 Task: Add an event with the title Casual Sales Strategy Review and Alignment, date '2023/10/08', time 7:50 AM to 9:50 AM, logged in from the account softage.3@softage.netand send the event invitation to softage.8@softage.net and softage.9@softage.net. Set a reminder for the event At time of event
Action: Mouse moved to (94, 114)
Screenshot: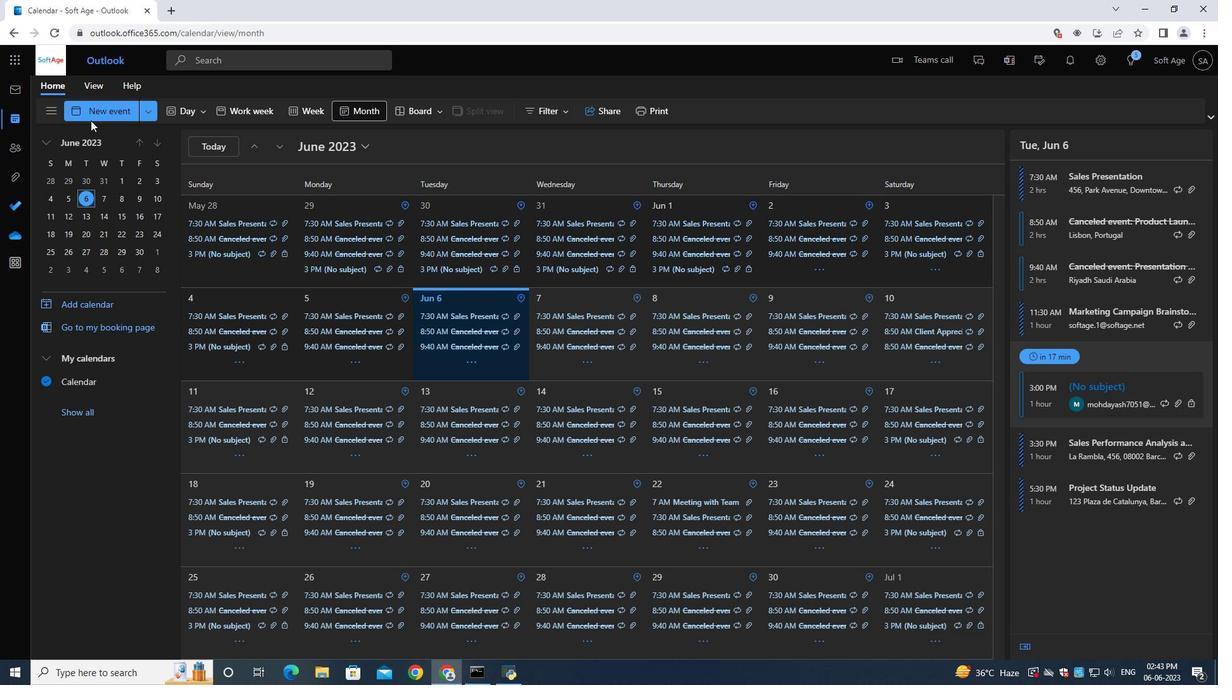 
Action: Mouse pressed left at (94, 114)
Screenshot: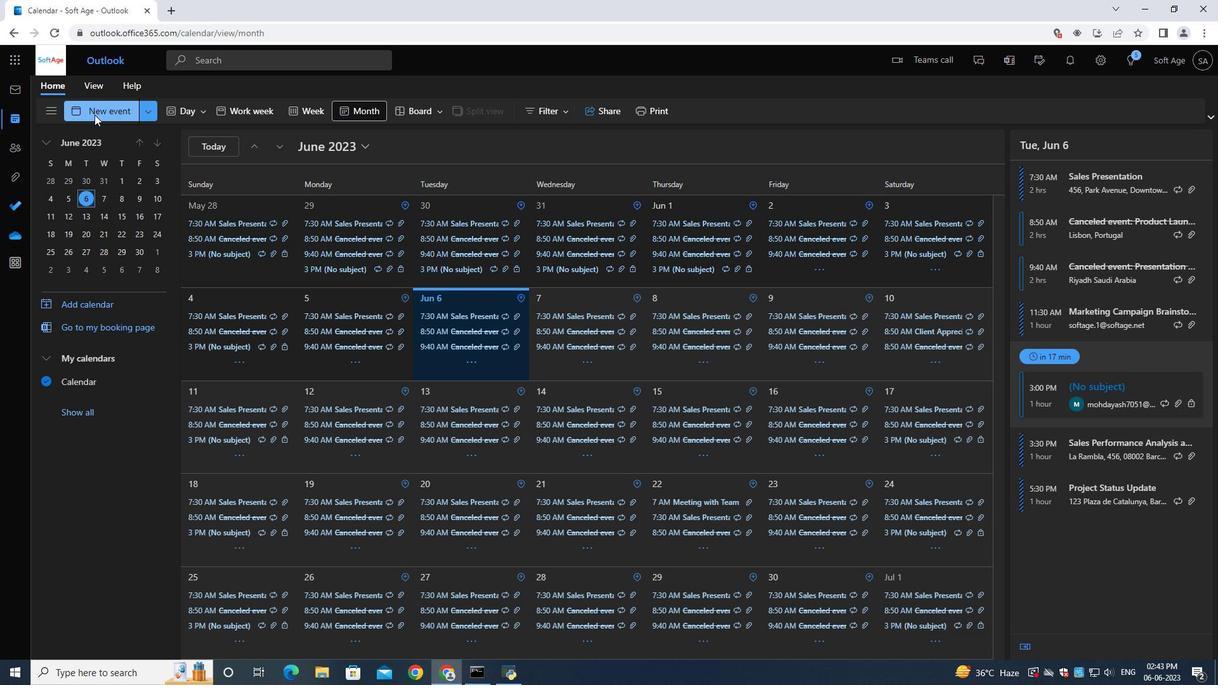 
Action: Mouse moved to (343, 192)
Screenshot: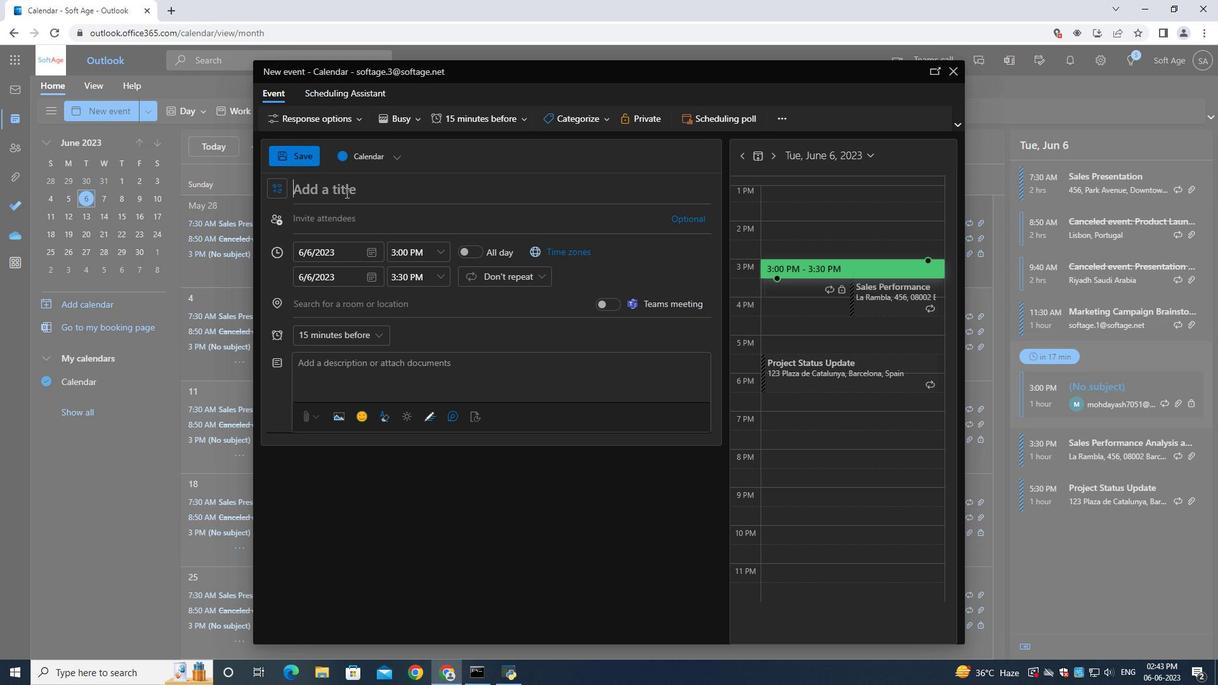 
Action: Mouse pressed left at (343, 192)
Screenshot: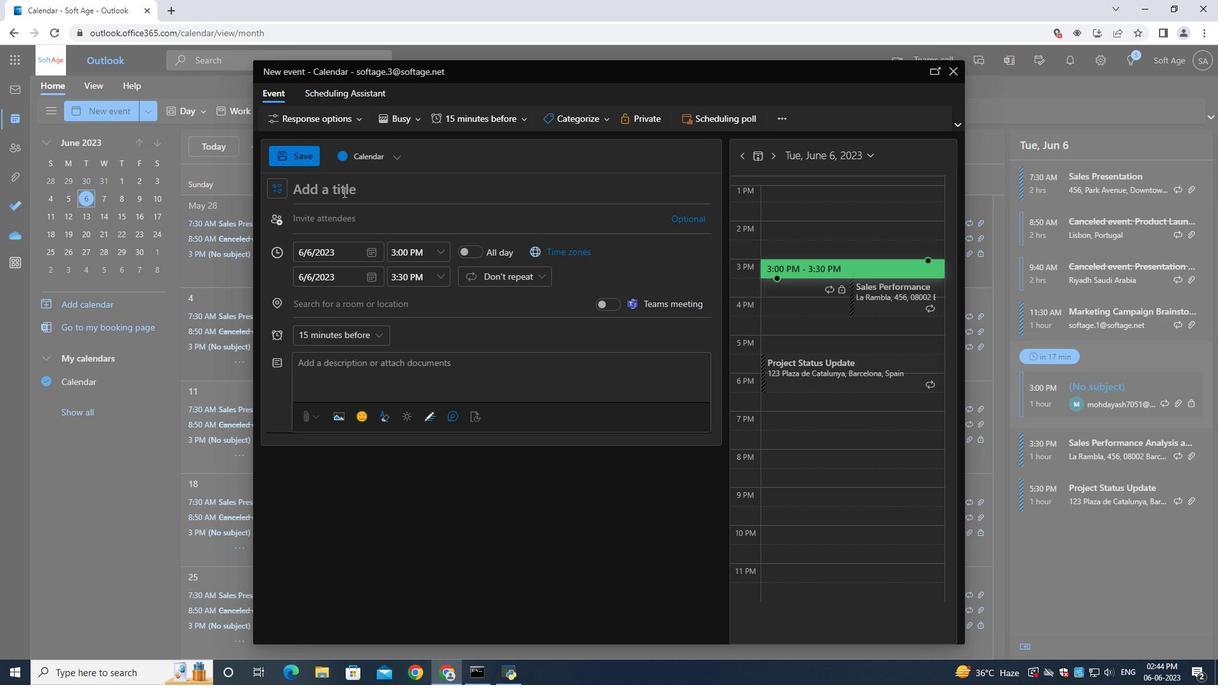 
Action: Key pressed <Key.shift>Casual<Key.space><Key.shift>Sales<Key.space><Key.shift><Key.shift><Key.shift><Key.shift><Key.shift><Key.shift><Key.shift><Key.shift><Key.shift><Key.shift><Key.shift><Key.shift><Key.shift><Key.shift><Key.shift>Strategy<Key.space><Key.shift>Review<Key.space><Key.shift><Key.shift>and<Key.space><Key.shift><Key.shift>Alignment<Key.space>
Screenshot: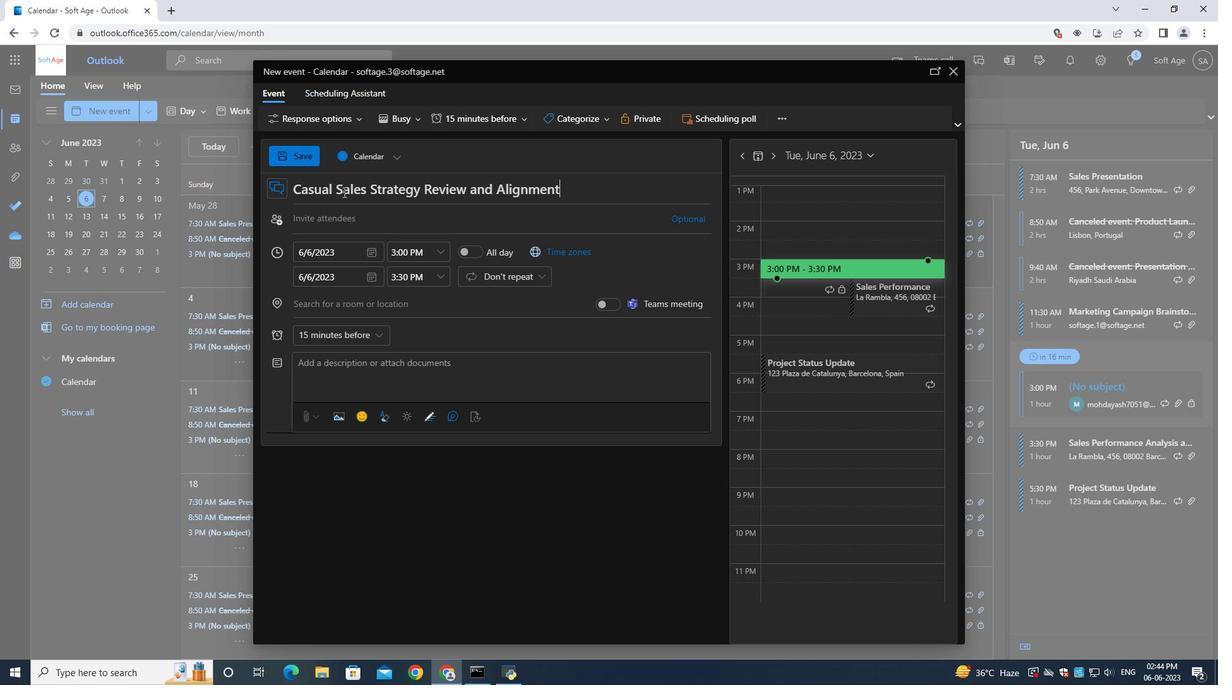 
Action: Mouse moved to (366, 247)
Screenshot: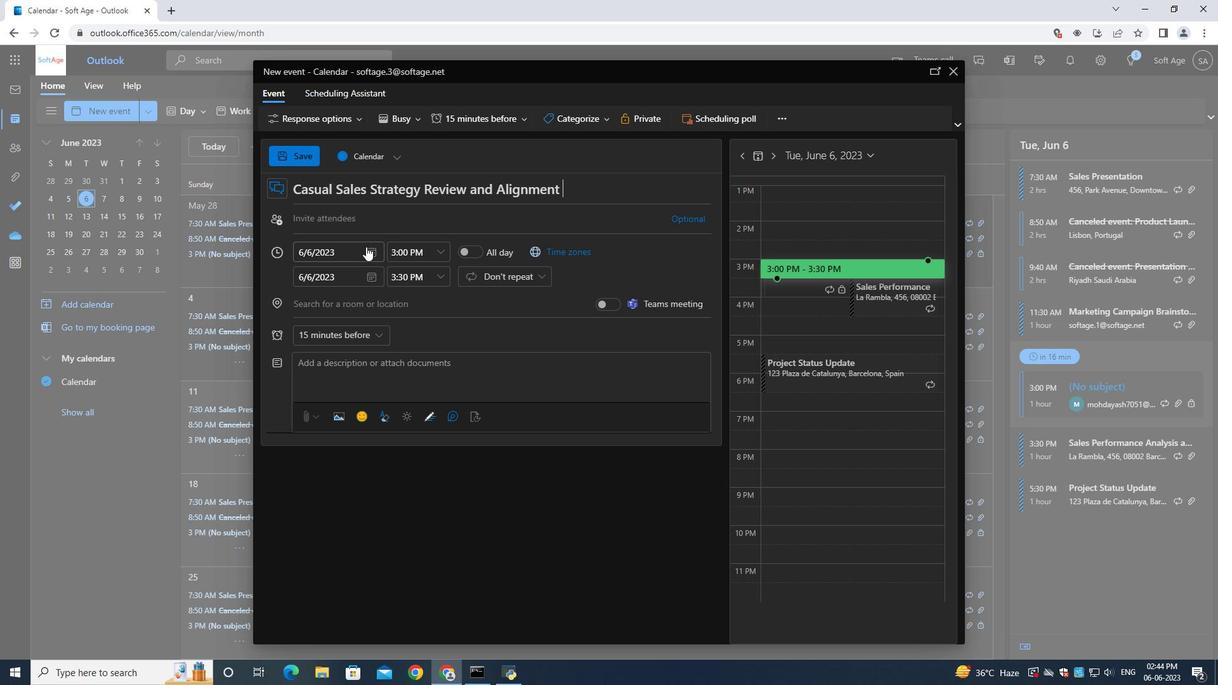 
Action: Mouse pressed left at (366, 247)
Screenshot: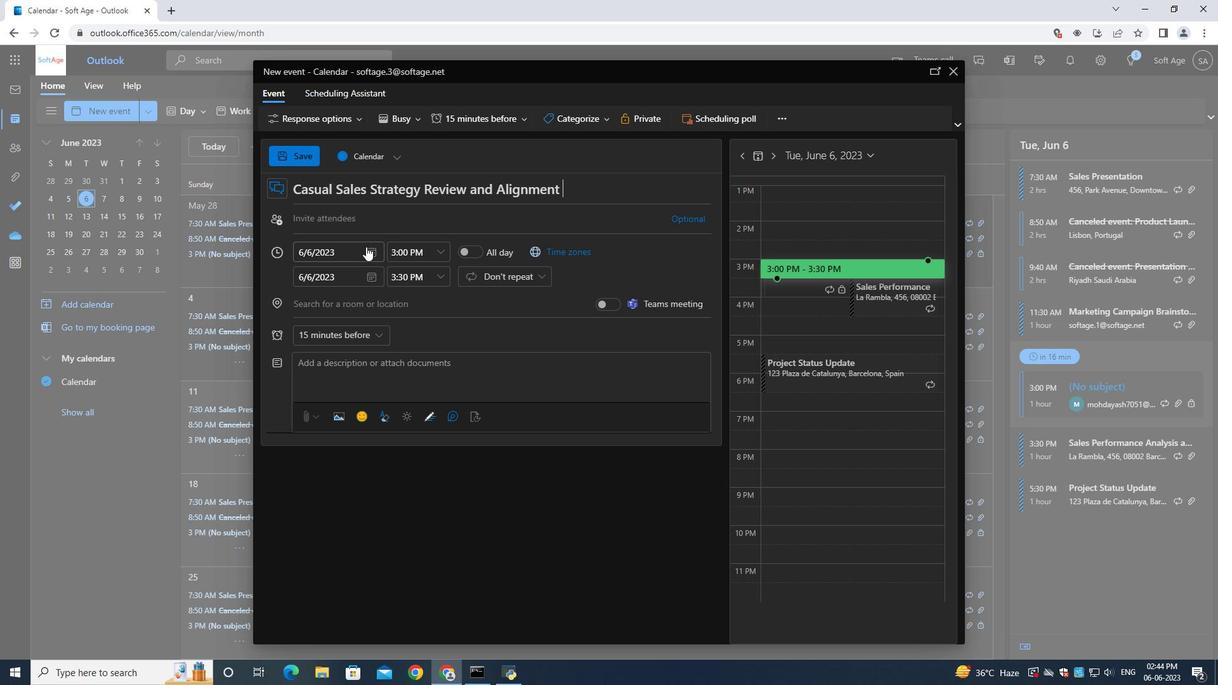 
Action: Mouse moved to (414, 267)
Screenshot: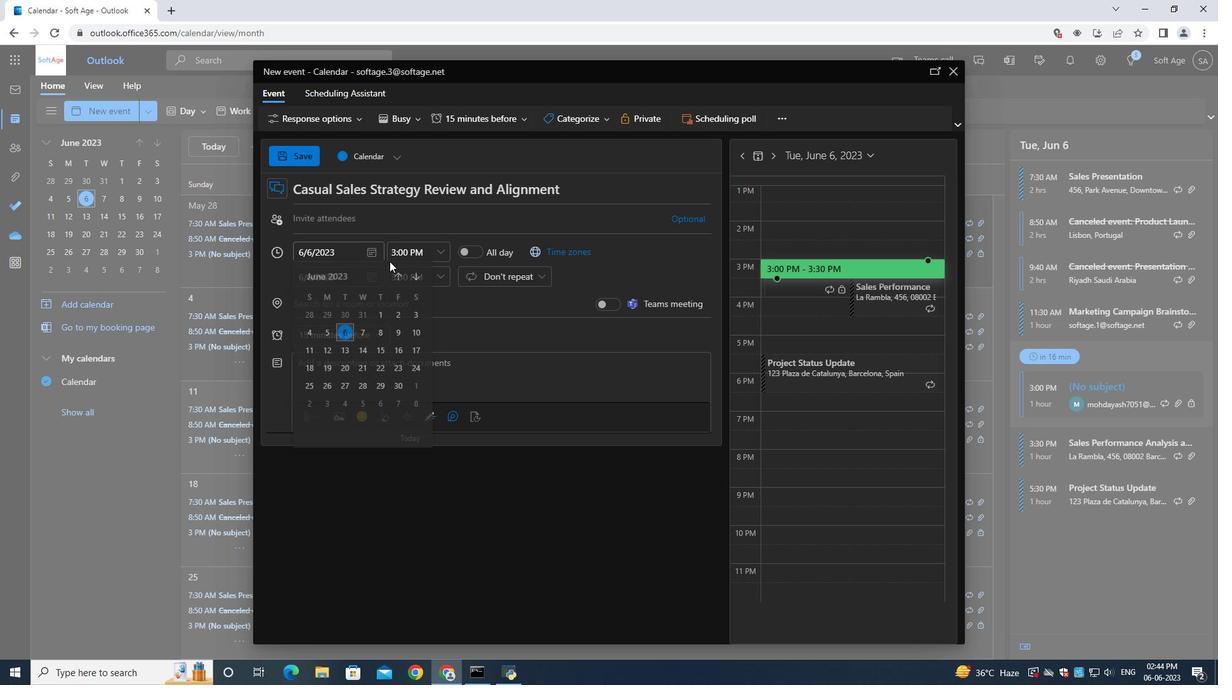 
Action: Mouse pressed left at (414, 267)
Screenshot: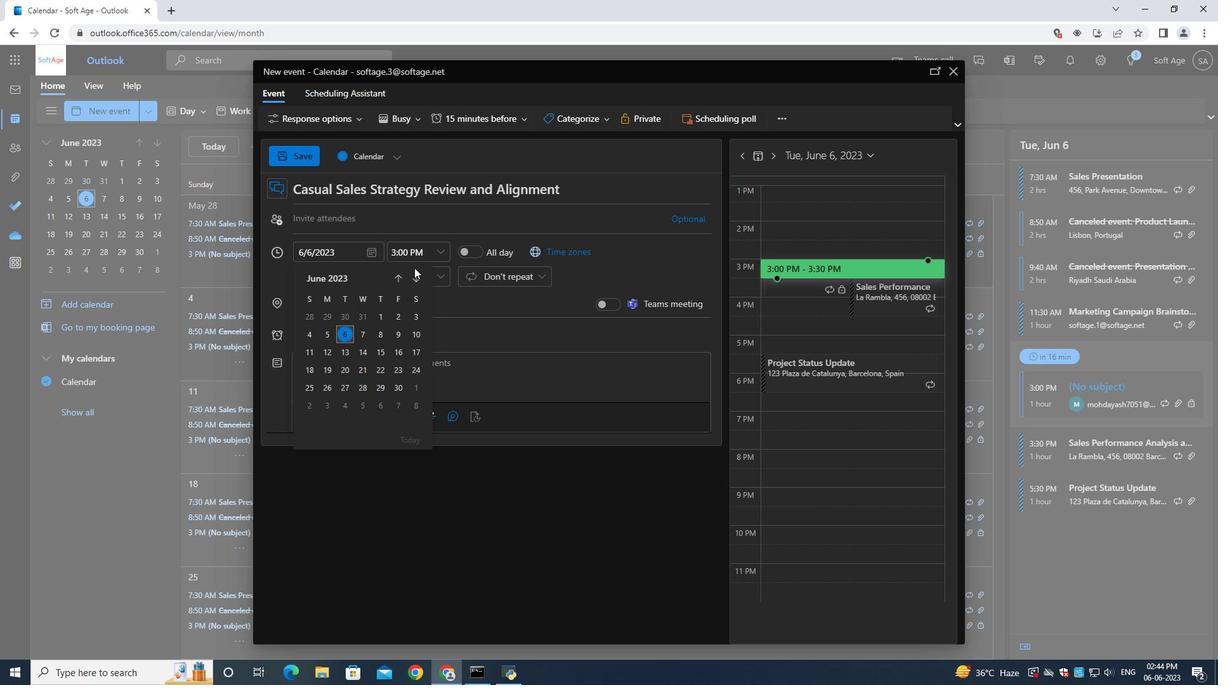 
Action: Mouse moved to (411, 274)
Screenshot: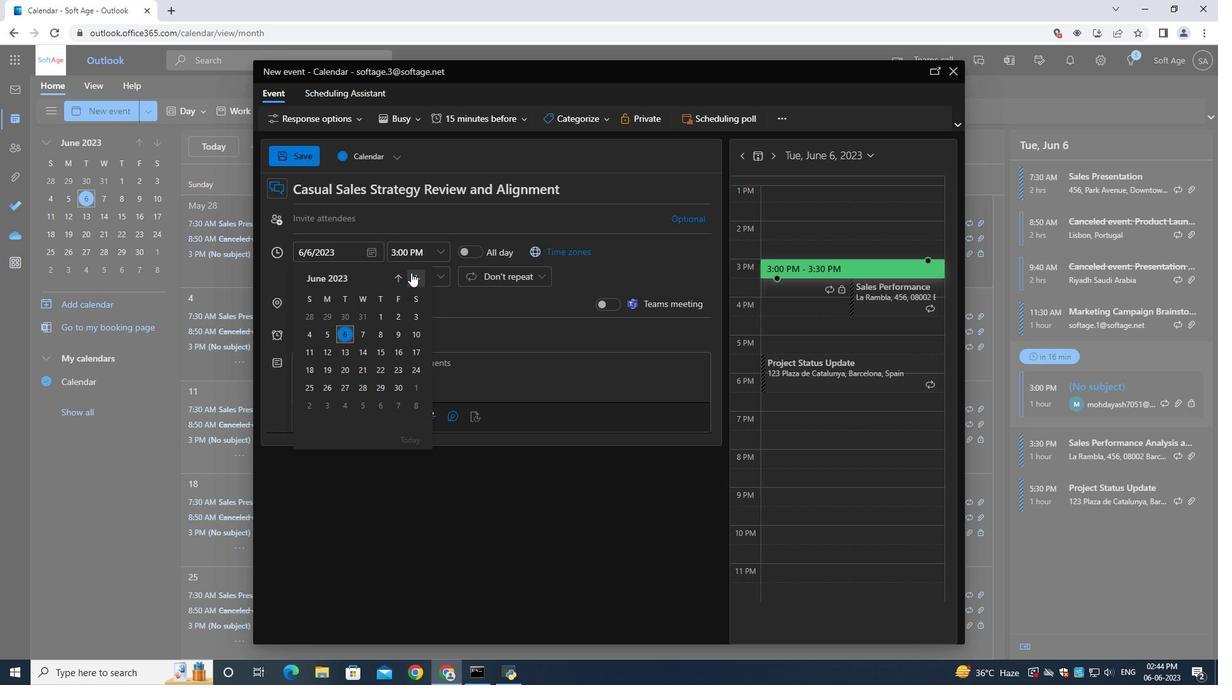
Action: Mouse pressed left at (411, 274)
Screenshot: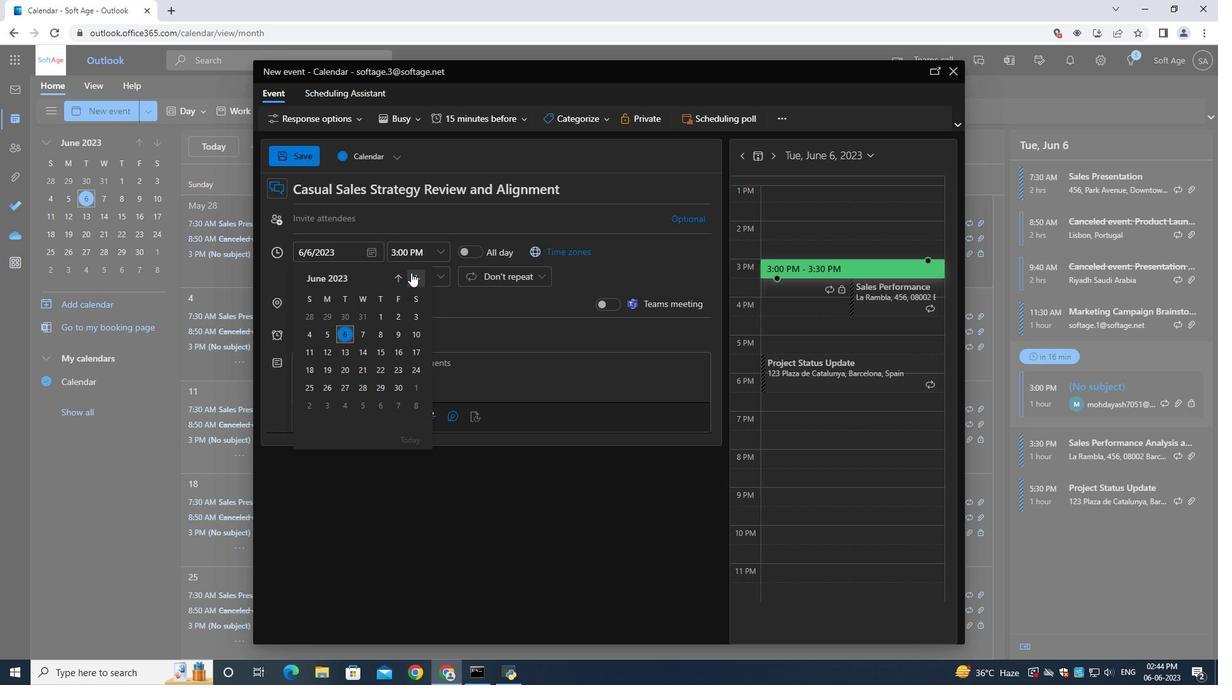 
Action: Mouse moved to (411, 274)
Screenshot: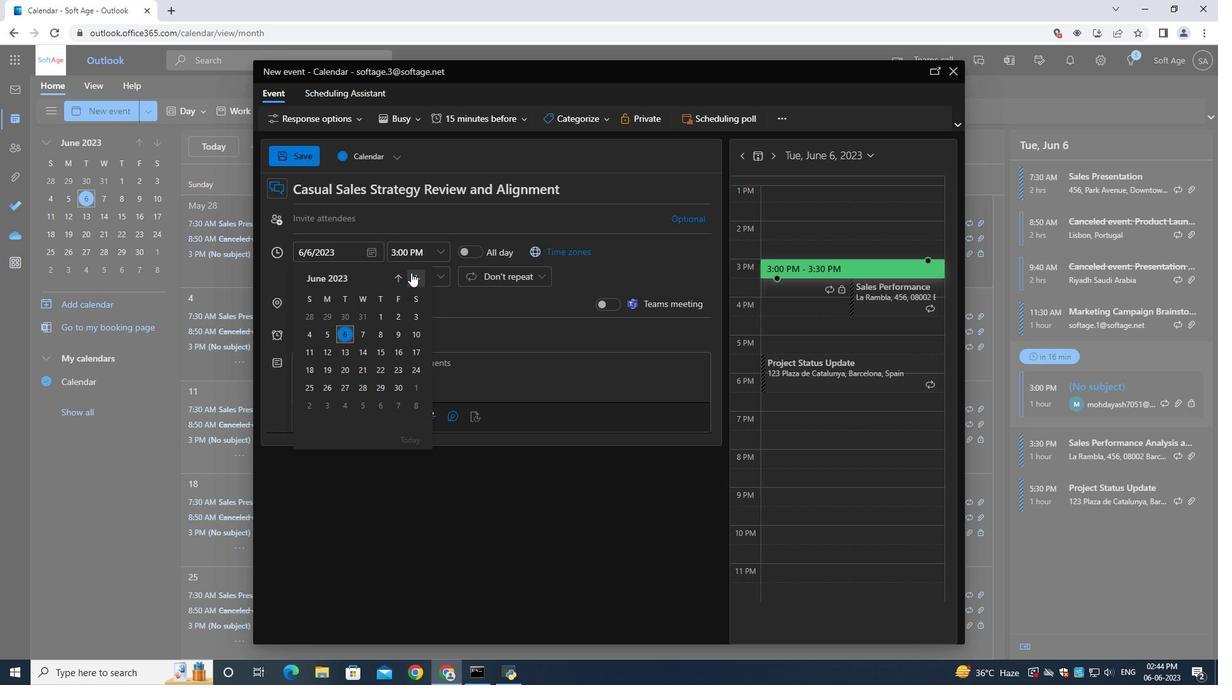 
Action: Mouse pressed left at (411, 274)
Screenshot: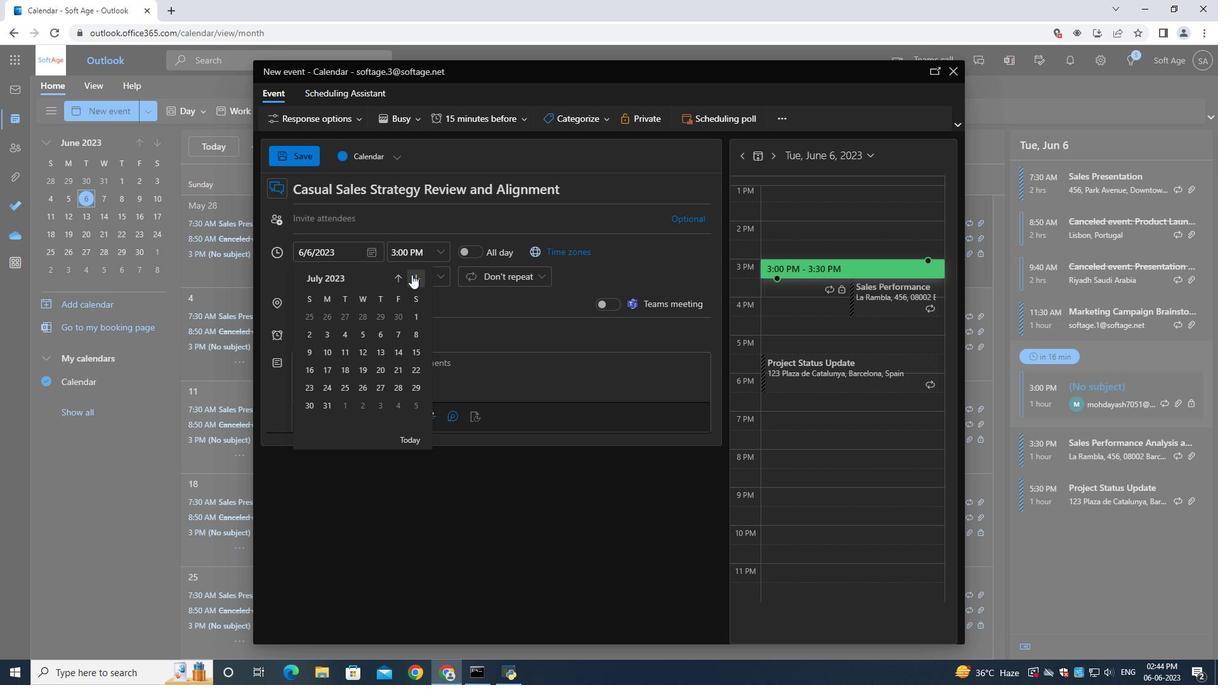 
Action: Mouse pressed left at (411, 274)
Screenshot: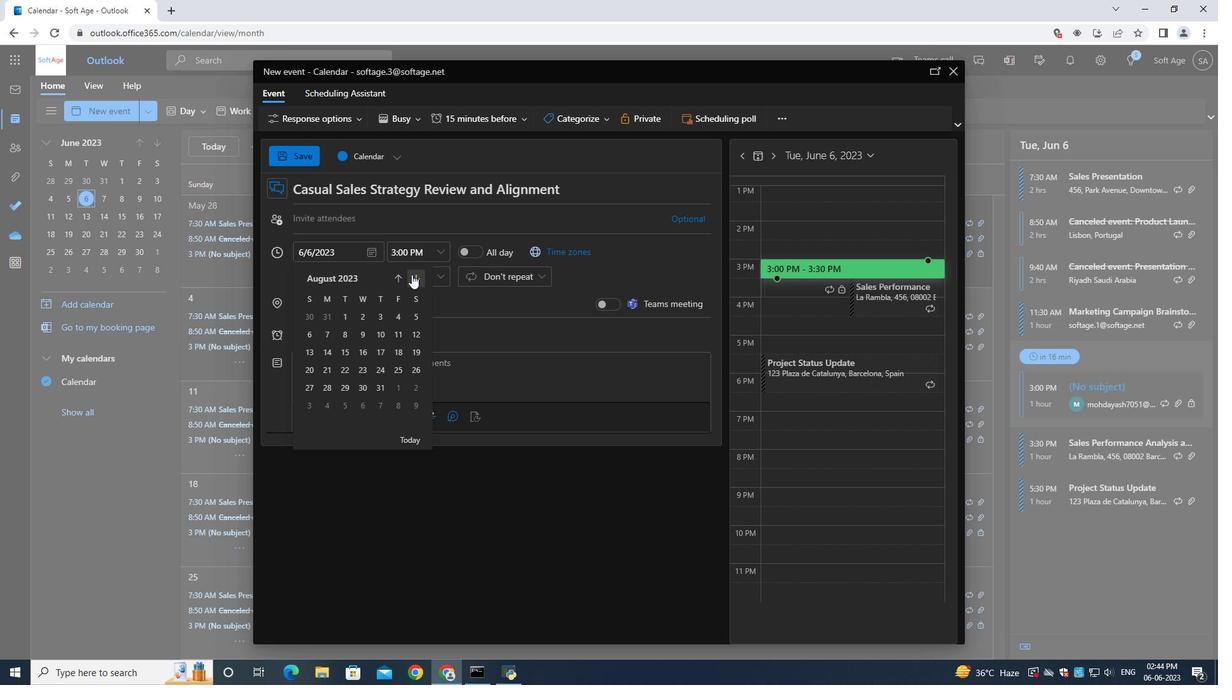 
Action: Mouse pressed left at (411, 274)
Screenshot: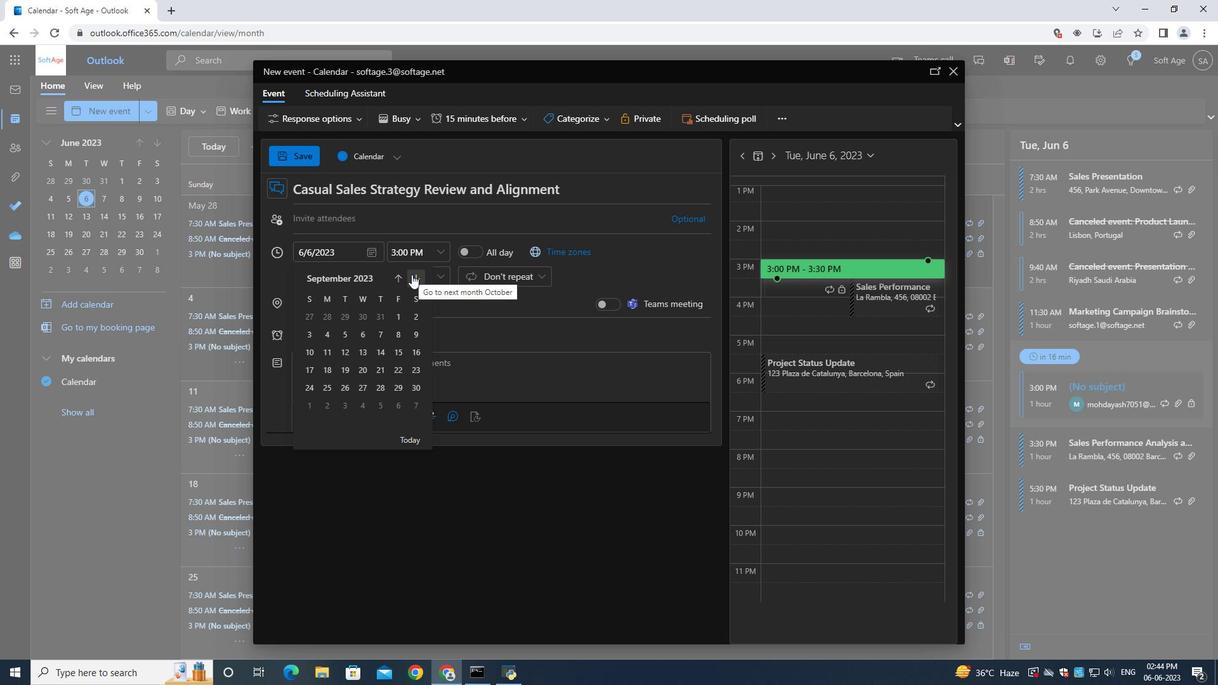 
Action: Mouse pressed left at (411, 274)
Screenshot: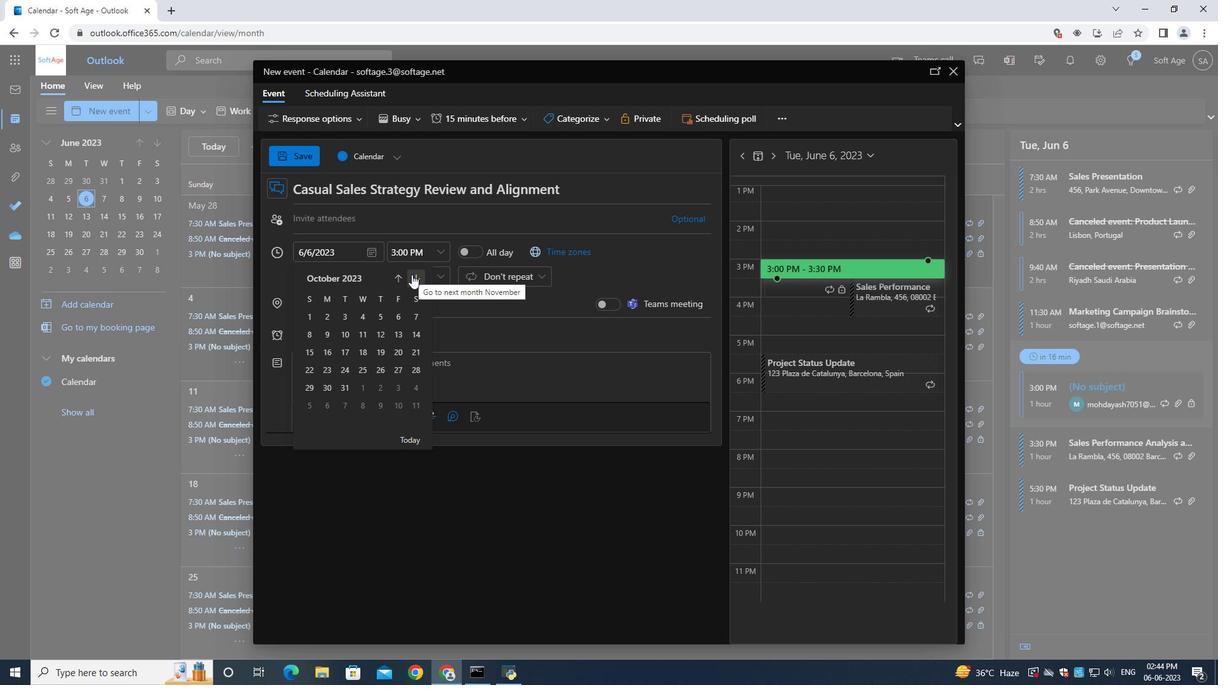 
Action: Mouse pressed left at (411, 274)
Screenshot: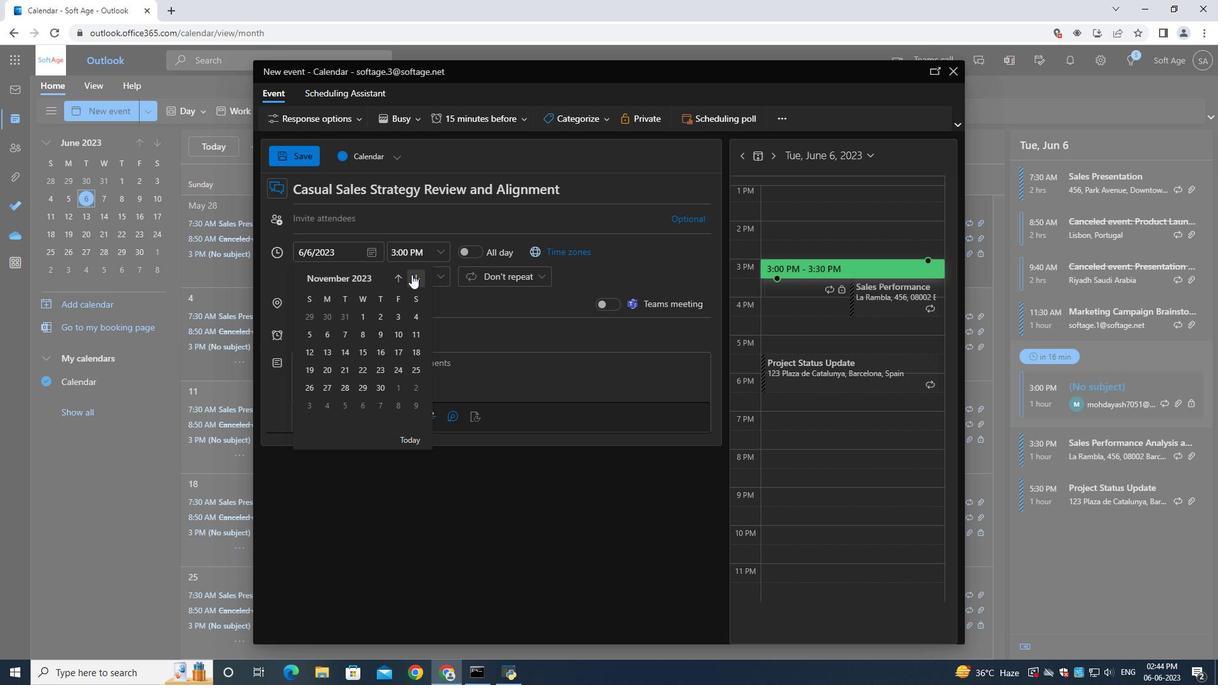 
Action: Mouse pressed left at (411, 274)
Screenshot: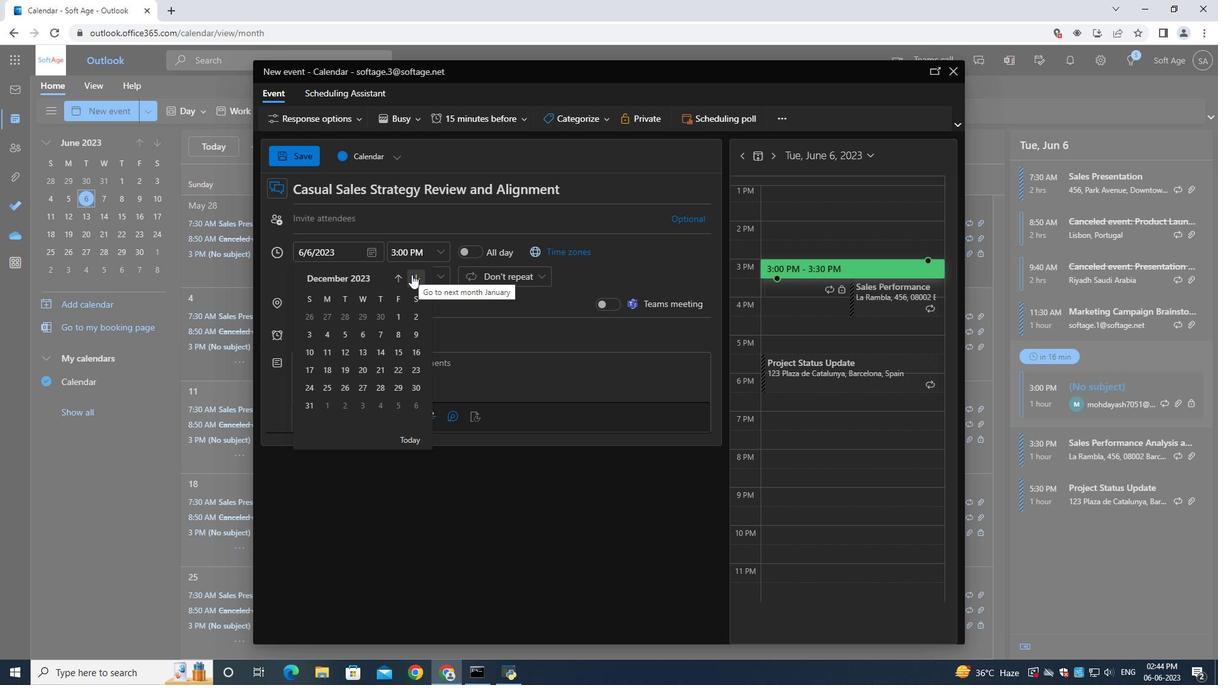 
Action: Mouse moved to (403, 274)
Screenshot: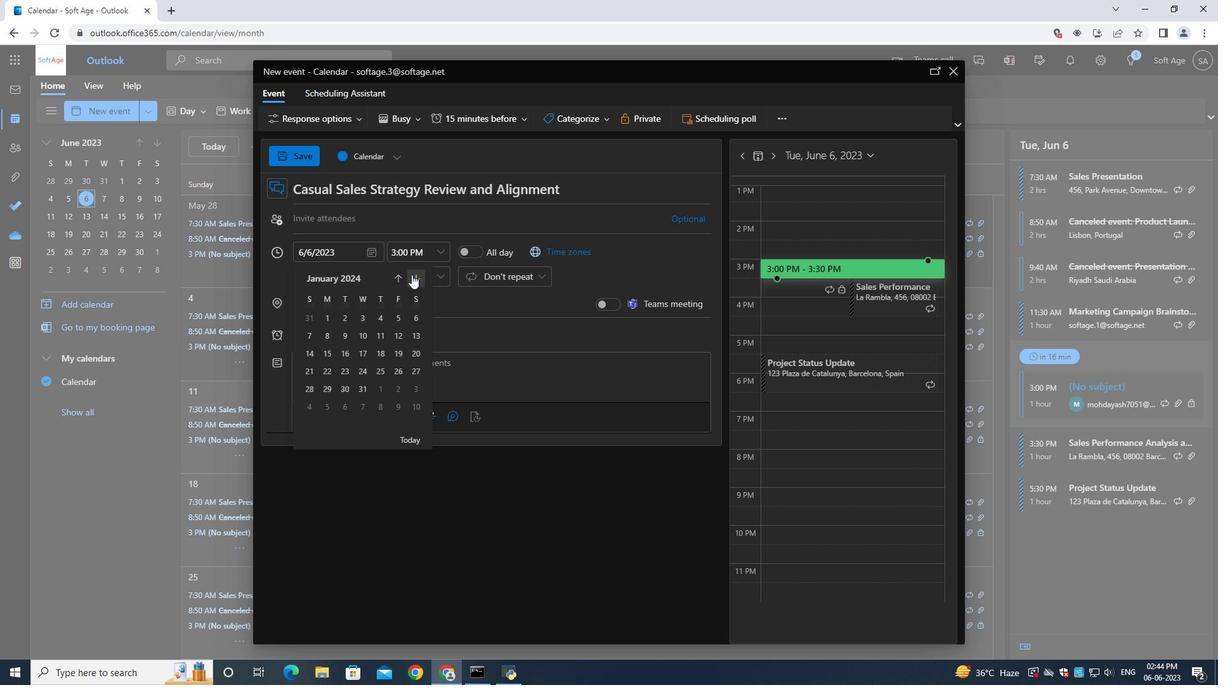 
Action: Mouse pressed left at (403, 274)
Screenshot: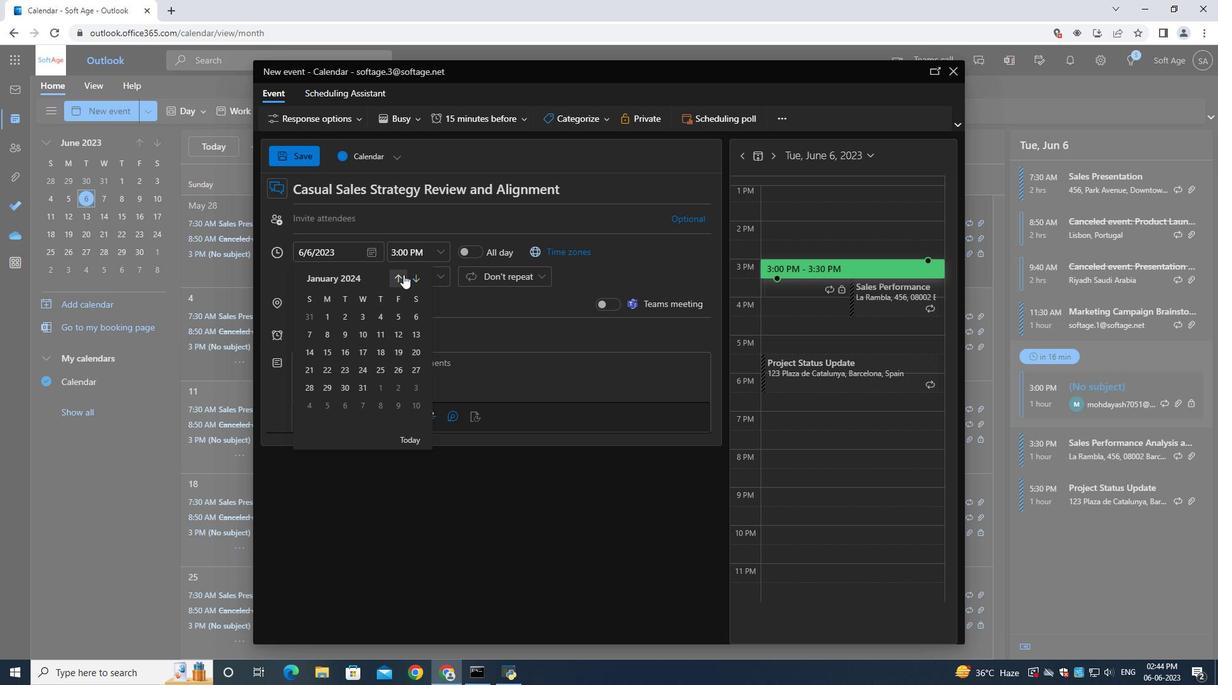 
Action: Mouse pressed left at (403, 274)
Screenshot: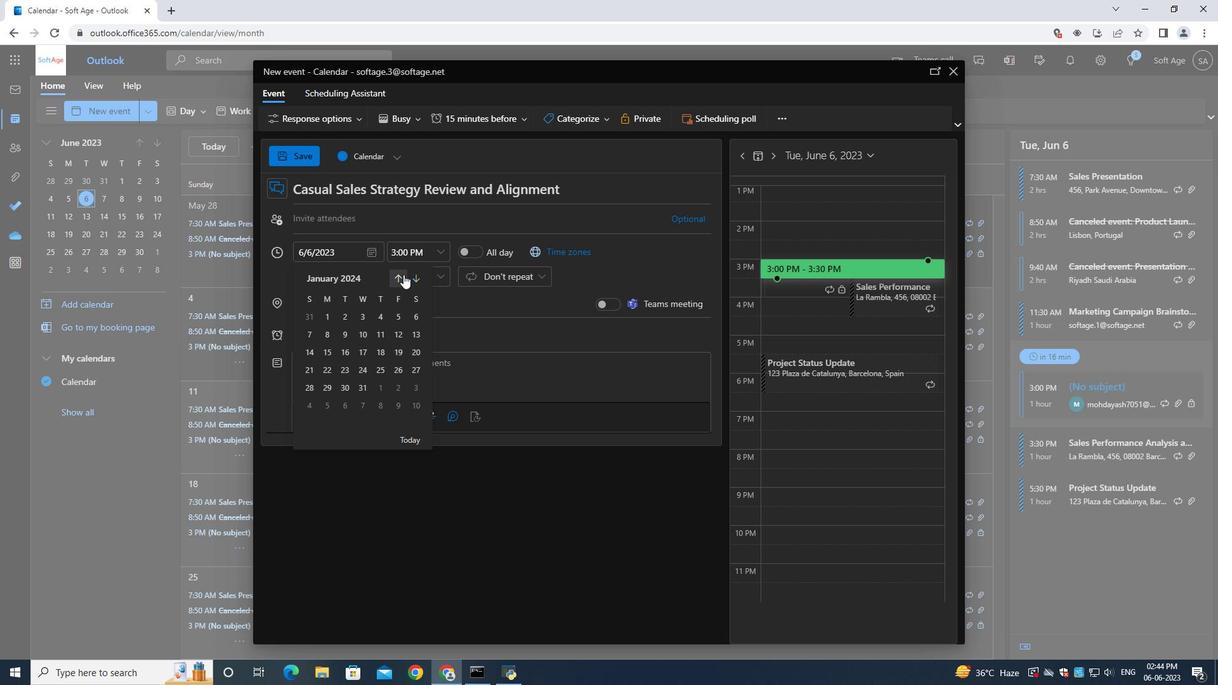 
Action: Mouse pressed left at (403, 274)
Screenshot: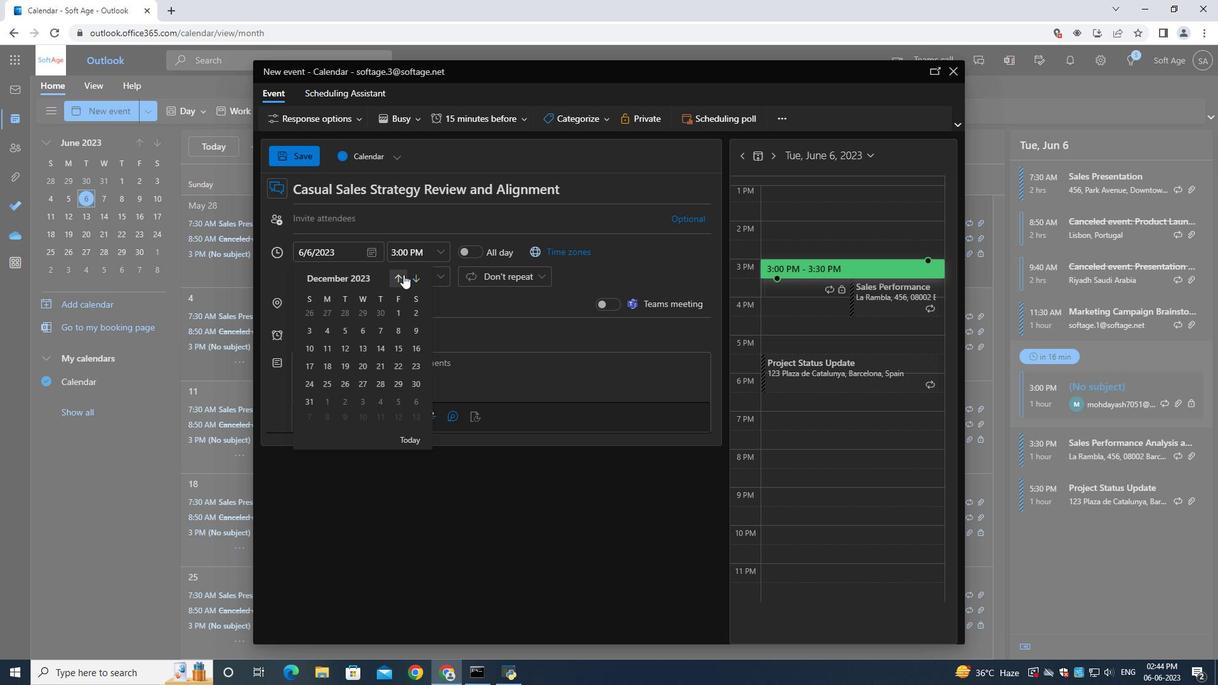 
Action: Mouse moved to (307, 337)
Screenshot: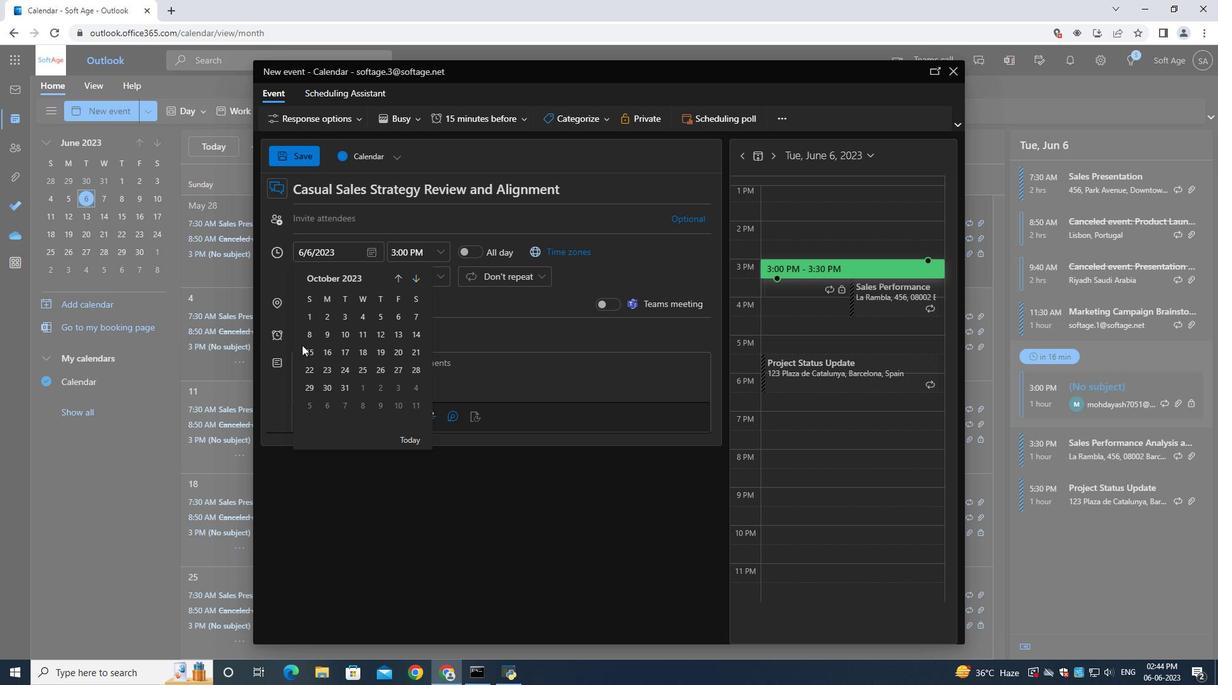 
Action: Mouse pressed left at (307, 337)
Screenshot: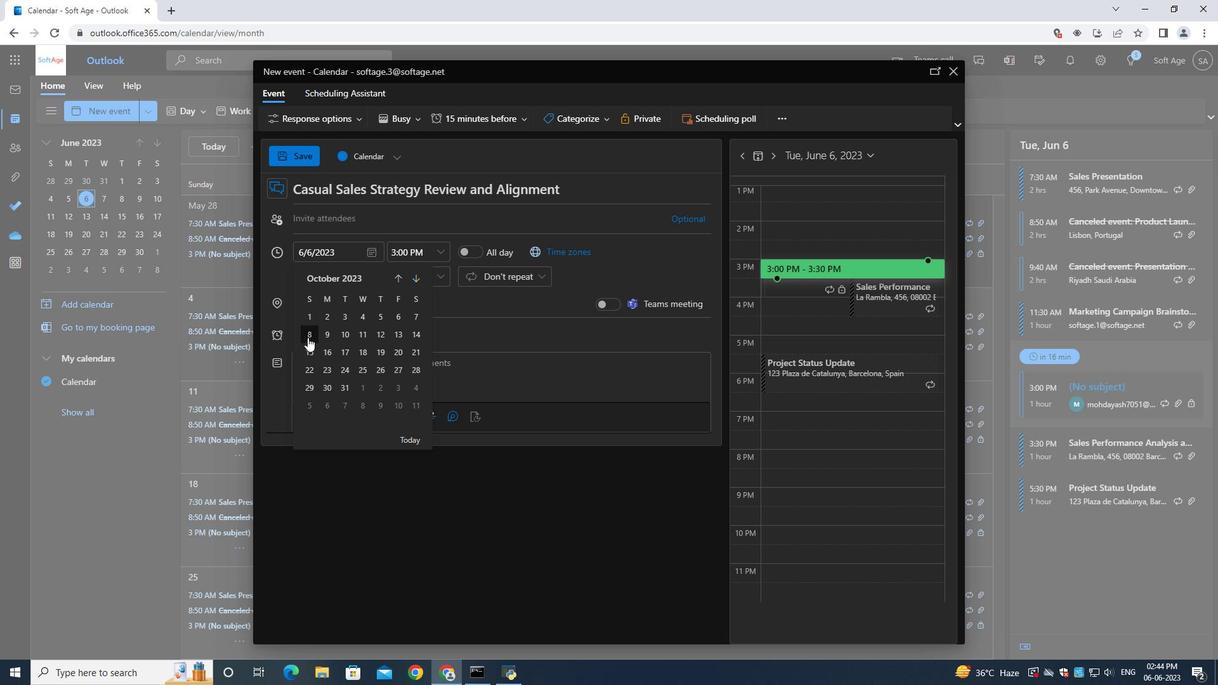 
Action: Mouse moved to (406, 258)
Screenshot: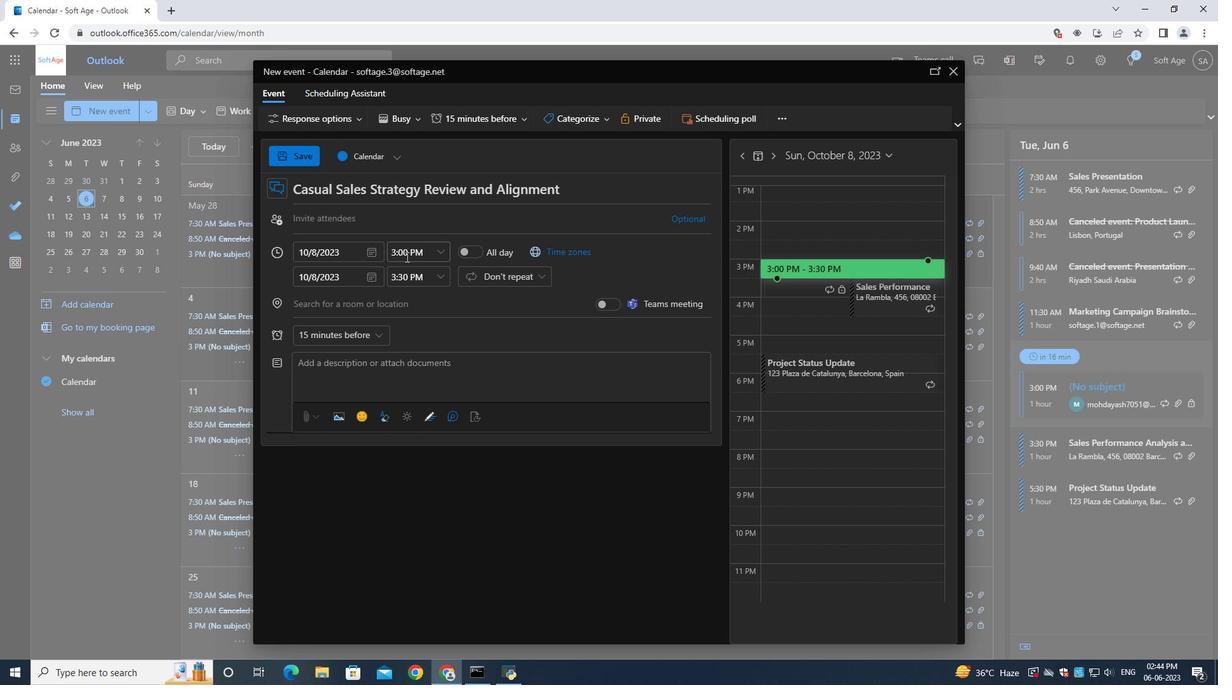 
Action: Mouse pressed left at (406, 258)
Screenshot: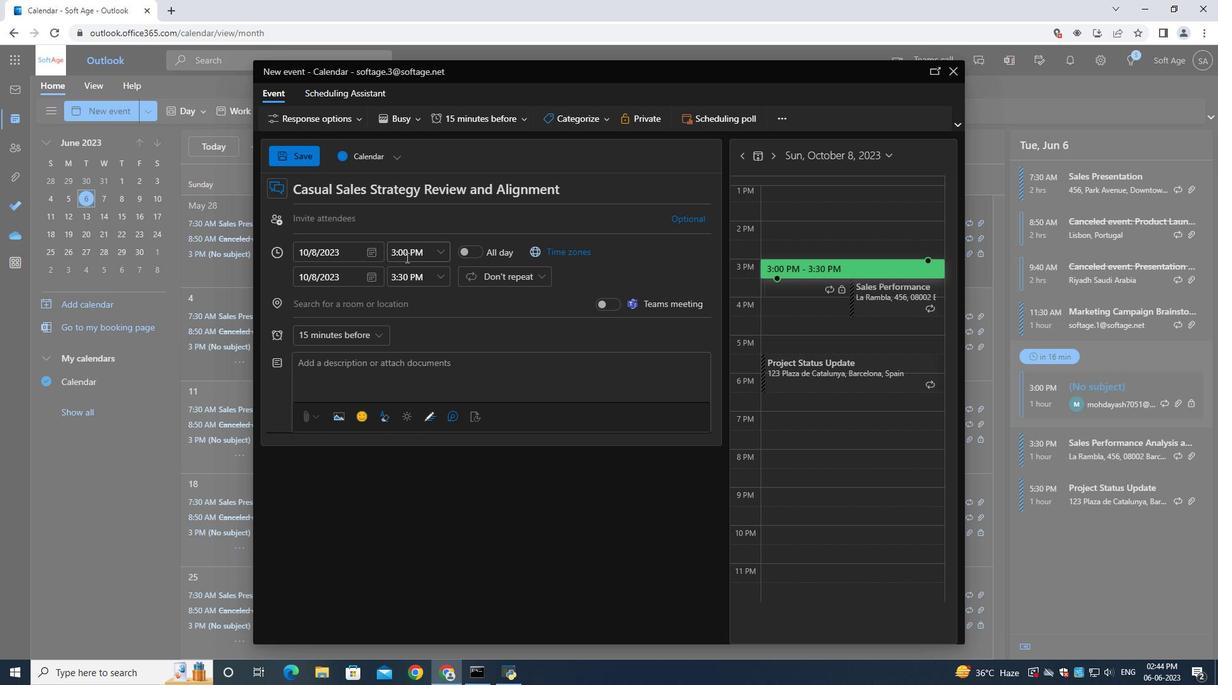 
Action: Mouse moved to (404, 257)
Screenshot: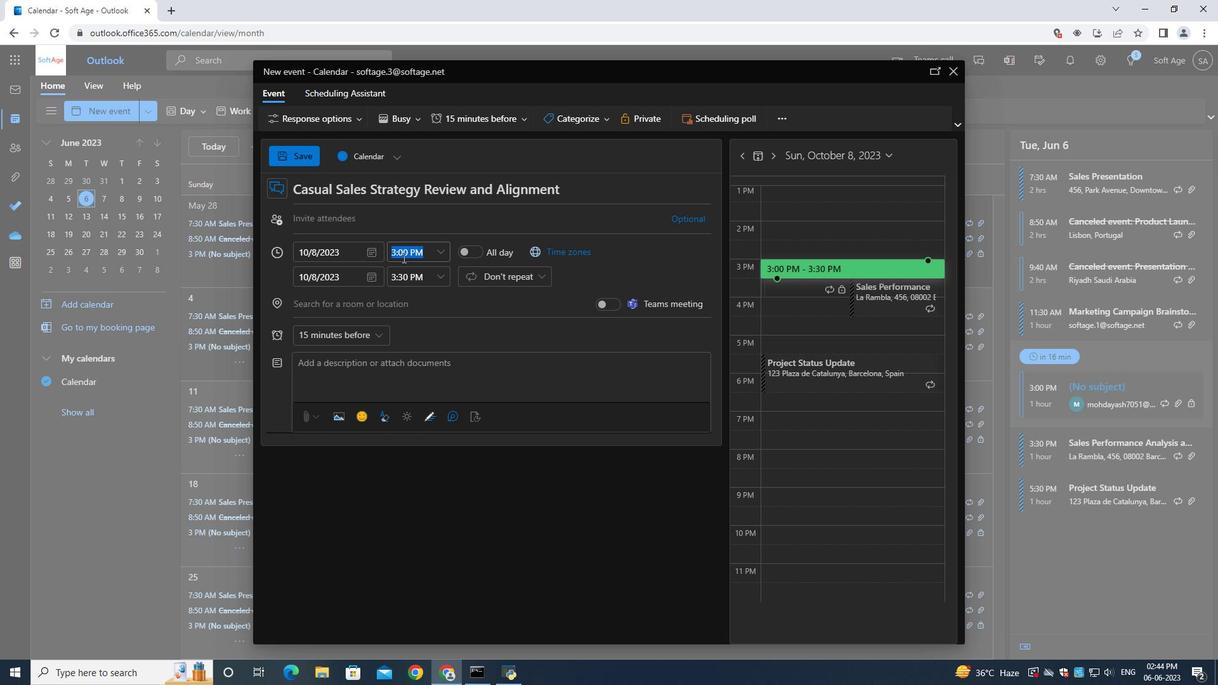 
Action: Key pressed 7<Key.shift_r>:50<Key.shift>AM
Screenshot: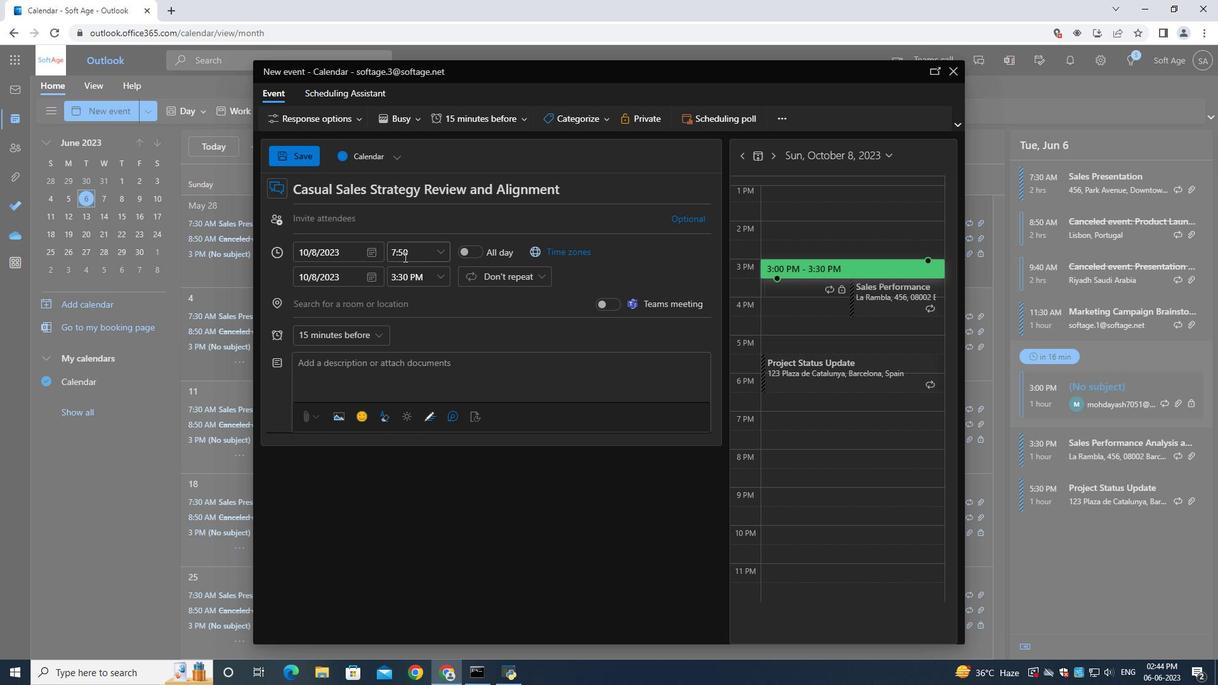 
Action: Mouse moved to (396, 279)
Screenshot: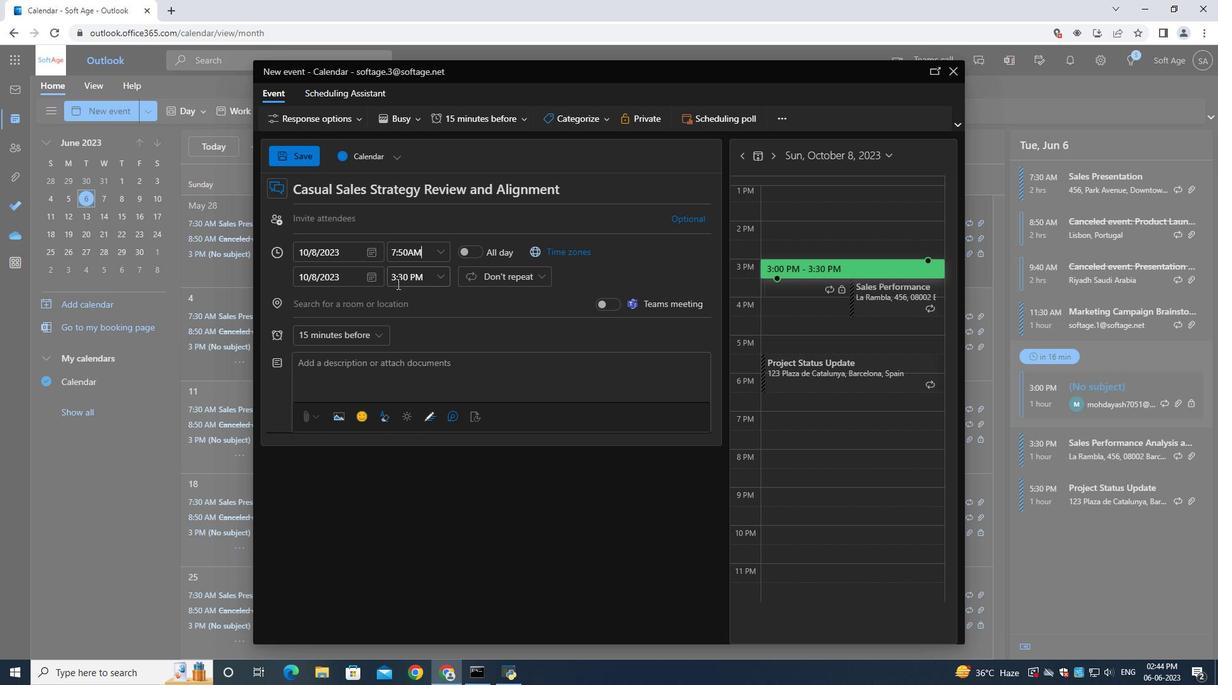 
Action: Mouse pressed left at (396, 279)
Screenshot: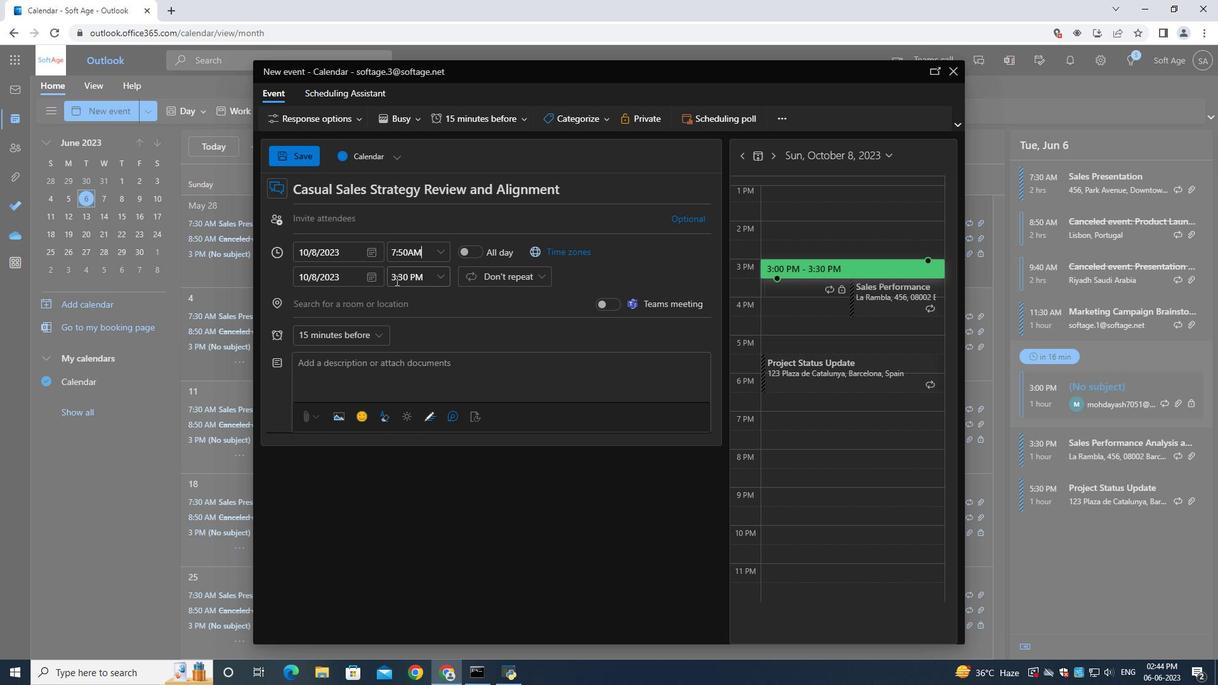 
Action: Mouse moved to (396, 279)
Screenshot: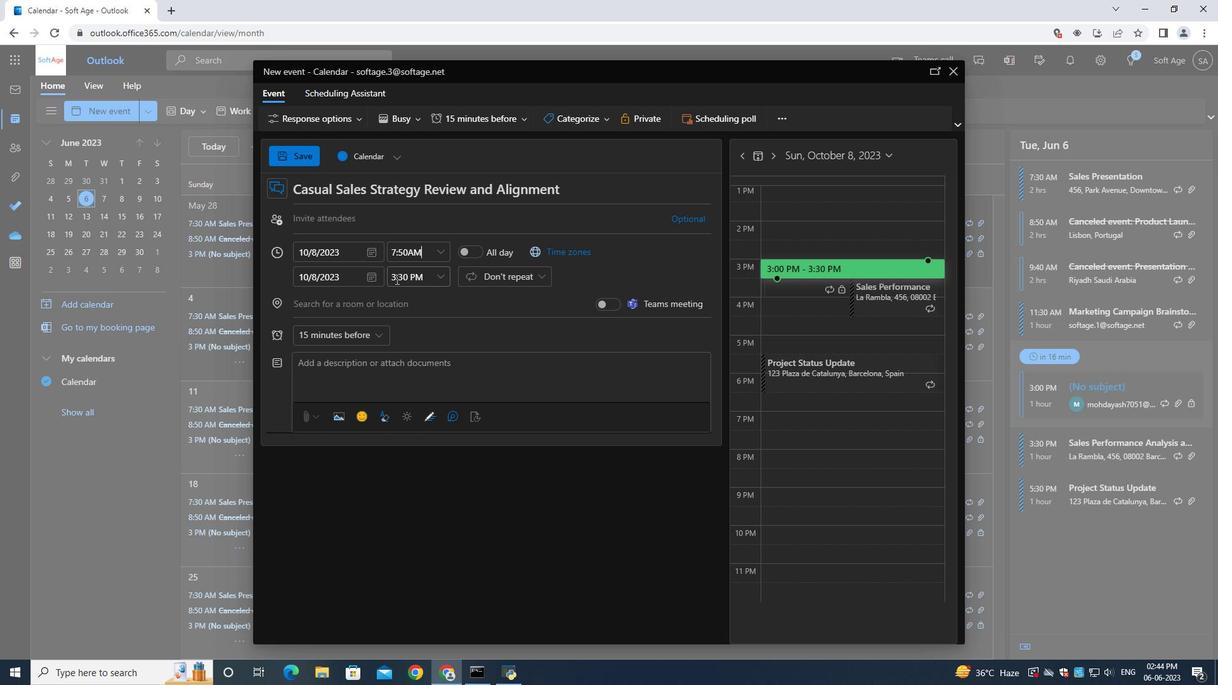 
Action: Key pressed 9<Key.shift_r>:50<Key.shift>AM
Screenshot: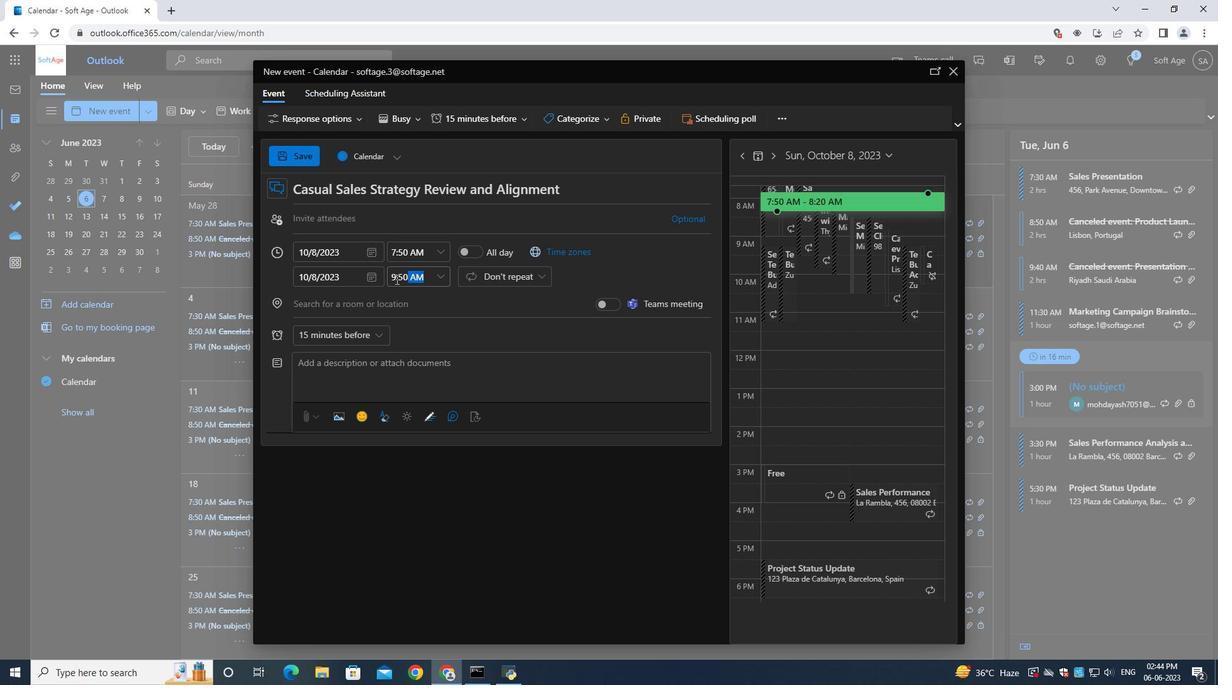 
Action: Mouse moved to (330, 231)
Screenshot: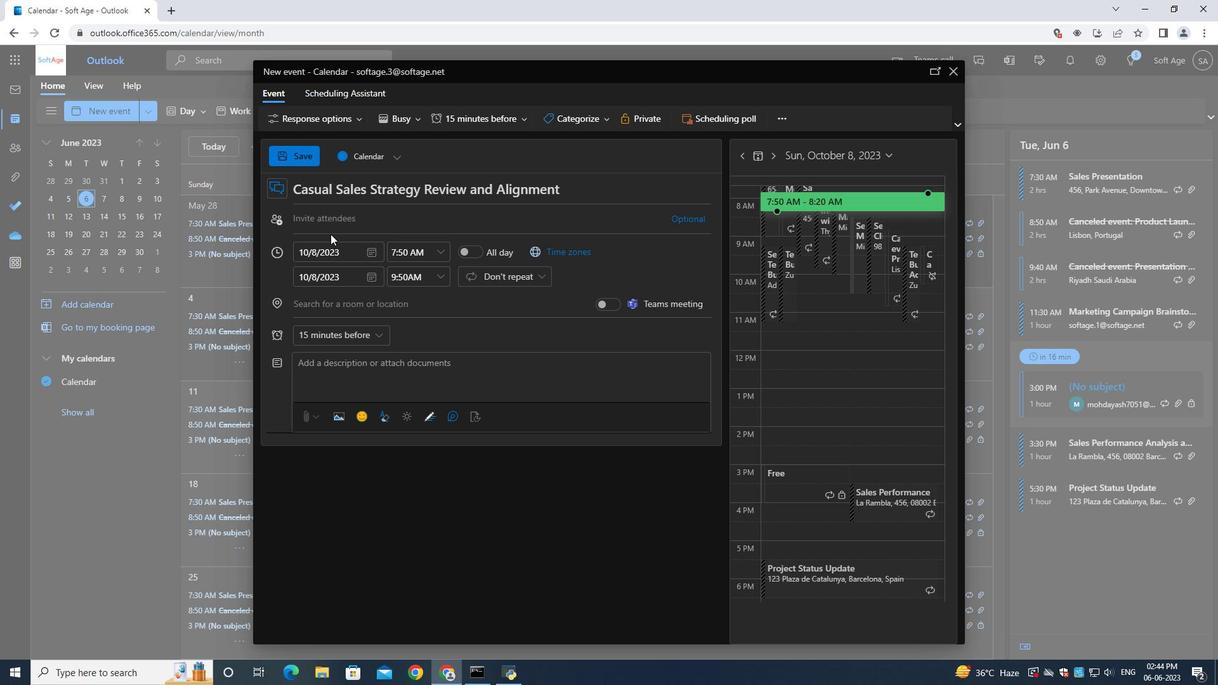 
Action: Mouse pressed left at (330, 231)
Screenshot: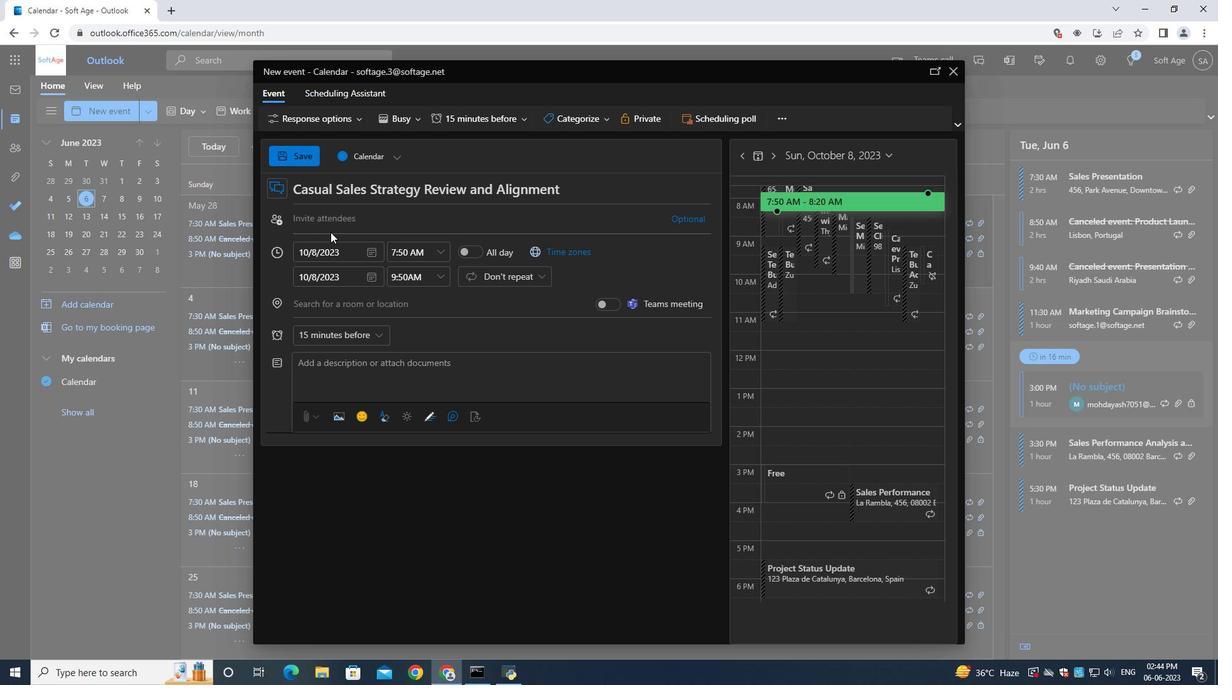 
Action: Mouse moved to (334, 230)
Screenshot: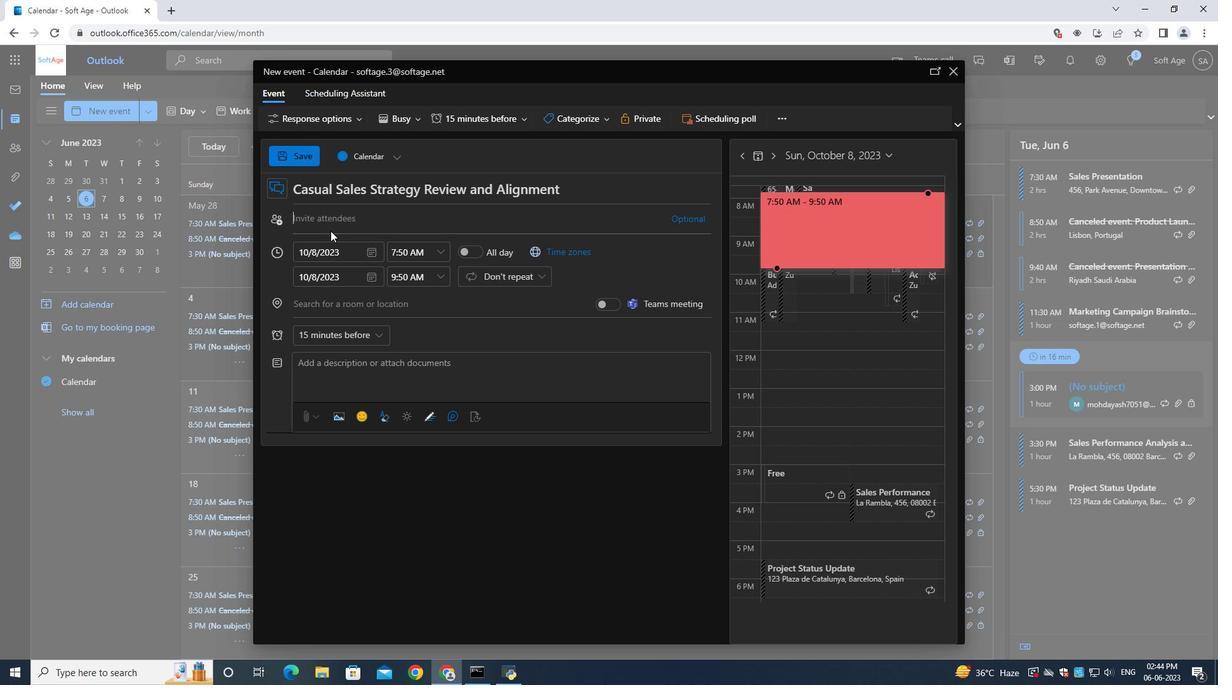 
Action: Key pressed softage.8<Key.shift>@softage.net
Screenshot: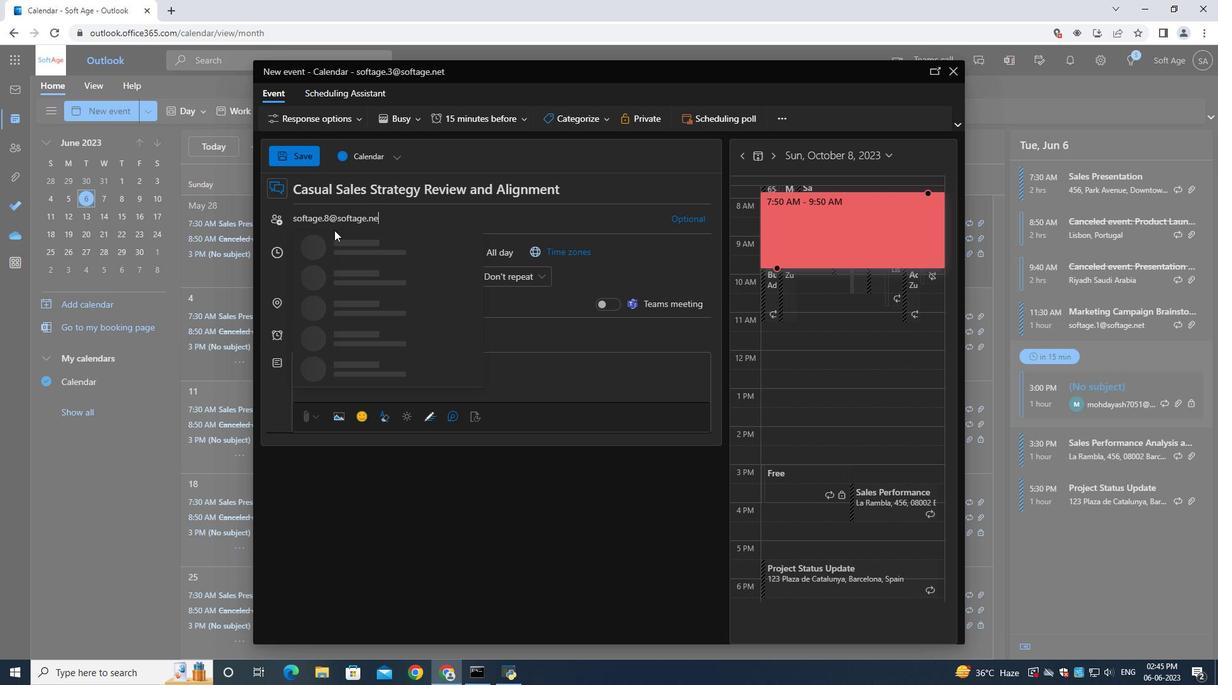 
Action: Mouse moved to (349, 244)
Screenshot: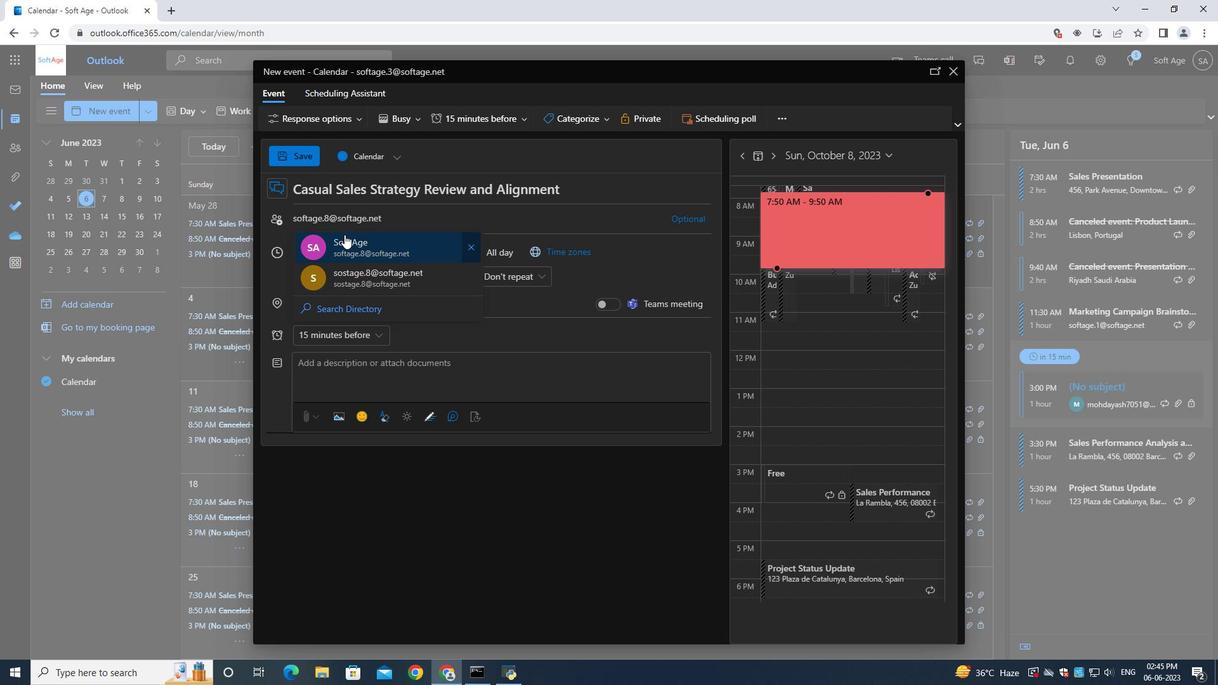 
Action: Mouse pressed left at (349, 244)
Screenshot: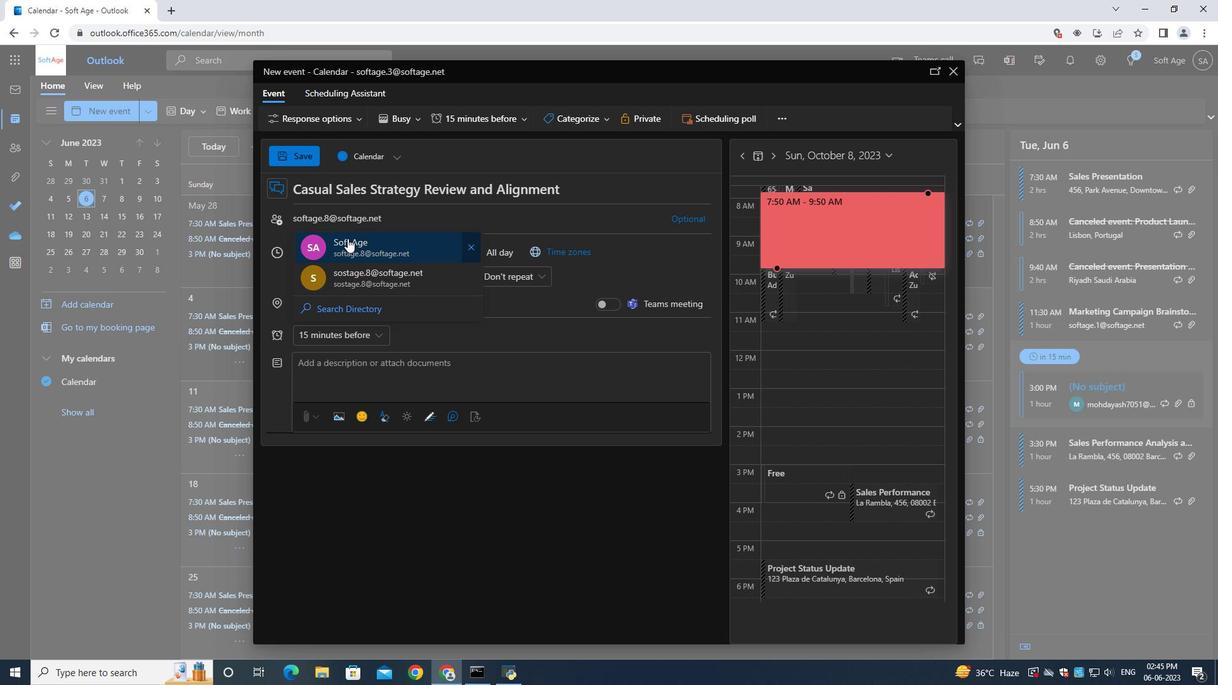 
Action: Mouse moved to (373, 222)
Screenshot: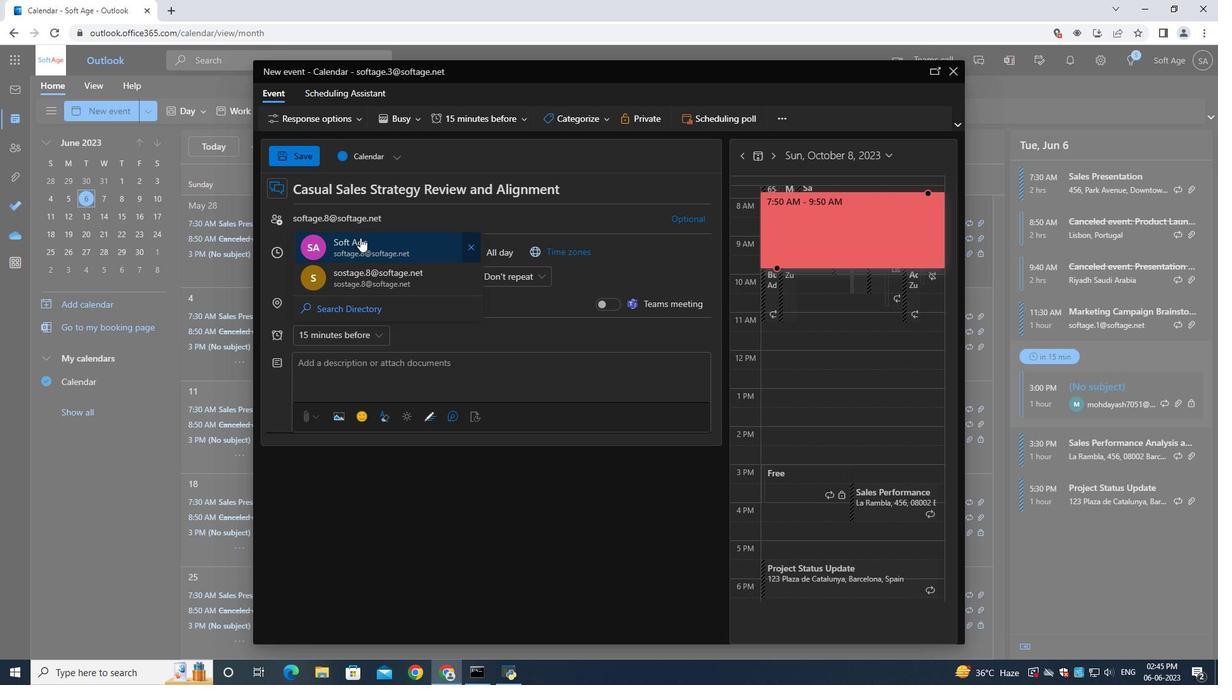 
Action: Key pressed softage.9<Key.shift>@softage.net
Screenshot: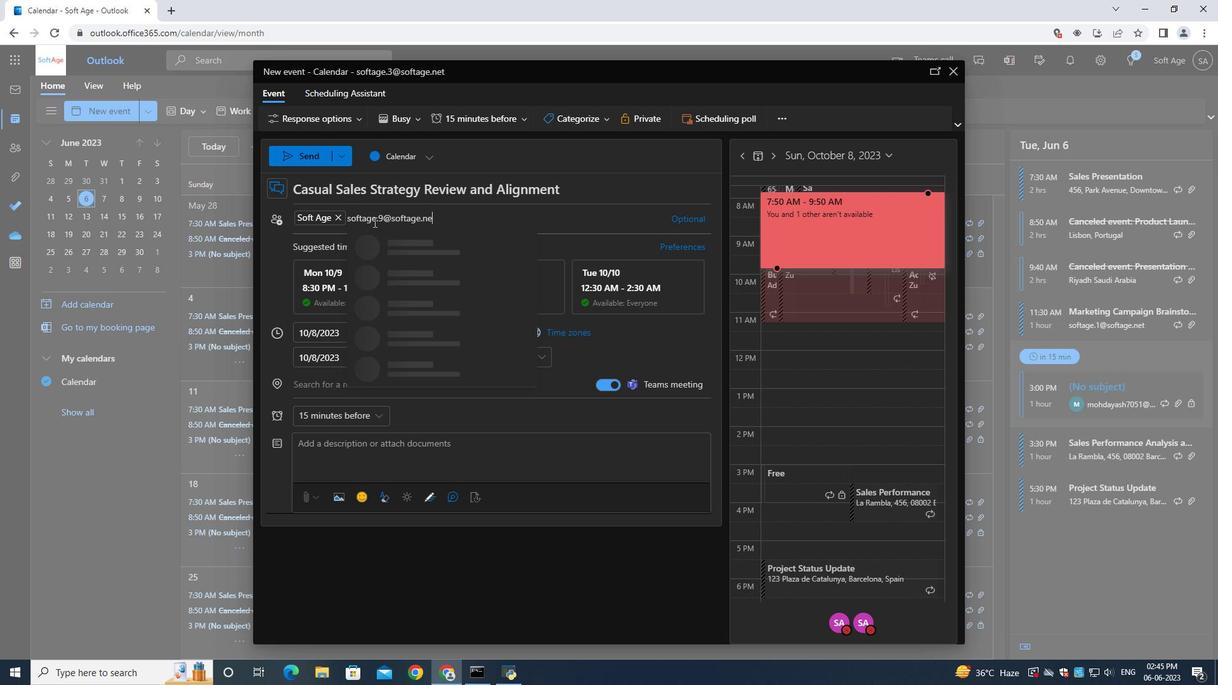 
Action: Mouse moved to (395, 244)
Screenshot: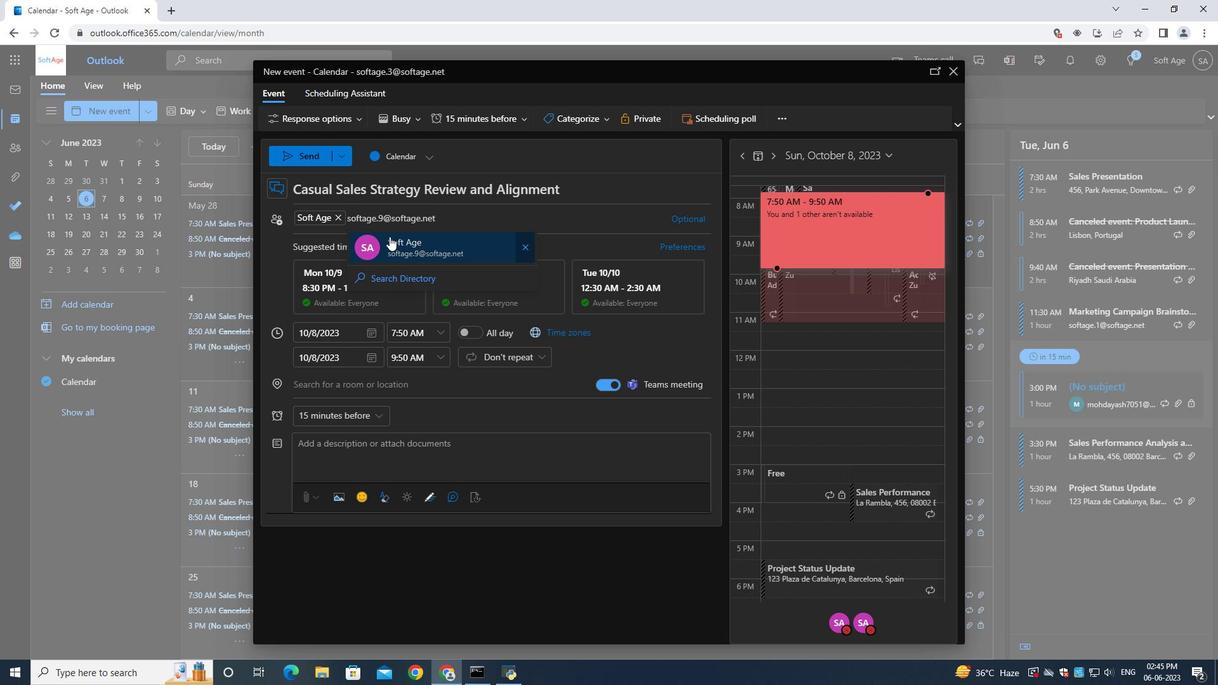 
Action: Mouse pressed left at (395, 244)
Screenshot: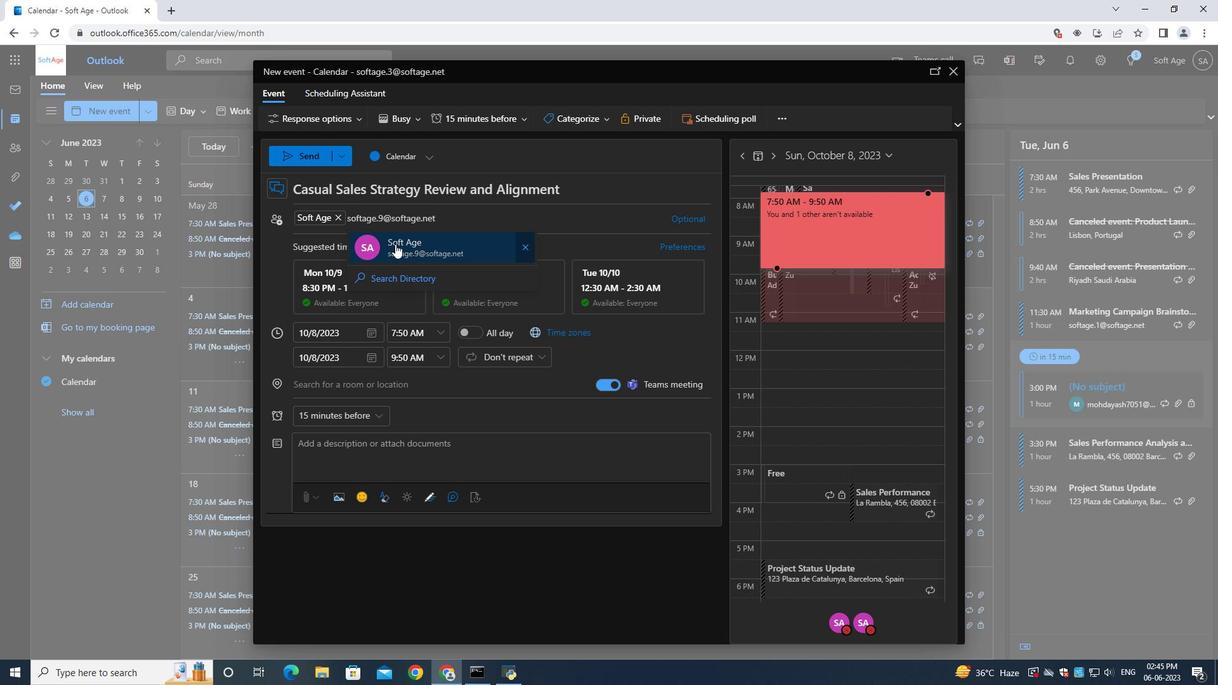 
Action: Mouse moved to (327, 410)
Screenshot: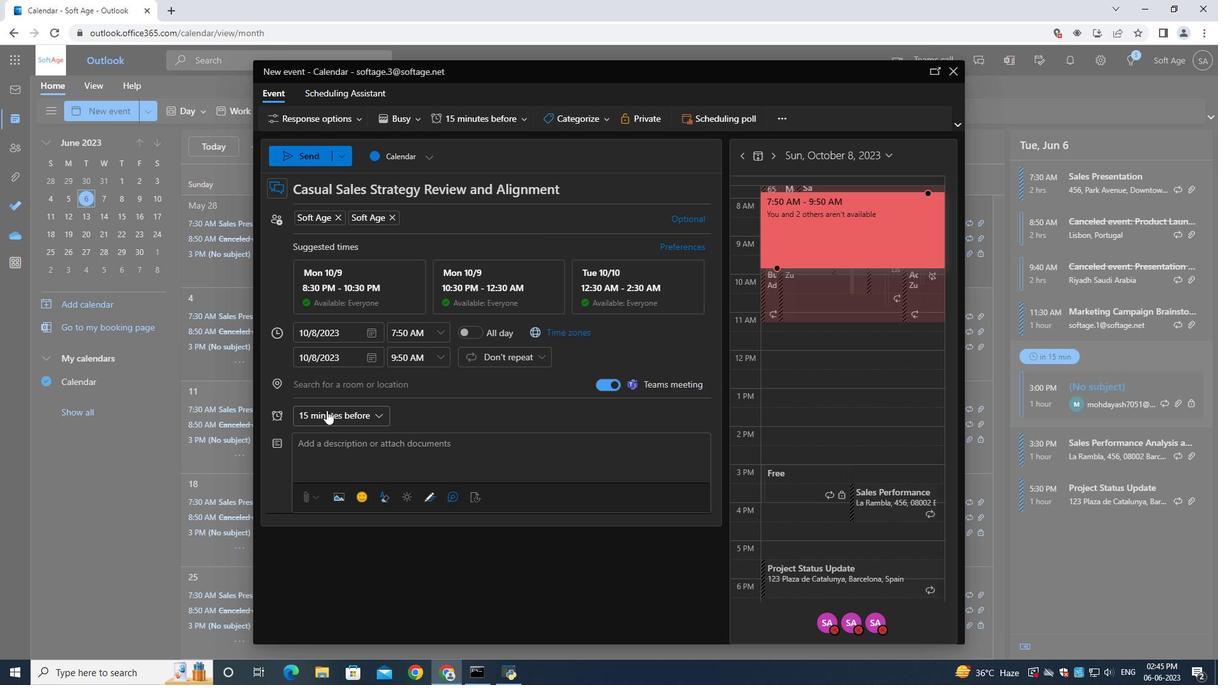 
Action: Mouse pressed left at (327, 410)
Screenshot: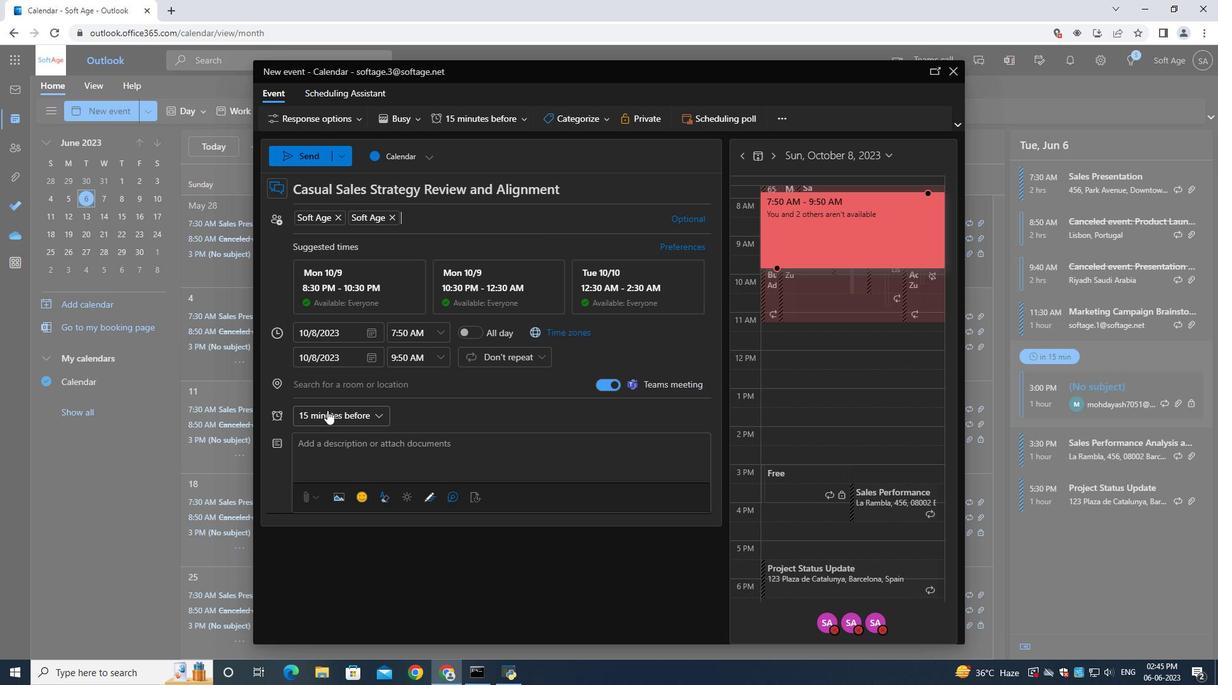 
Action: Mouse moved to (331, 193)
Screenshot: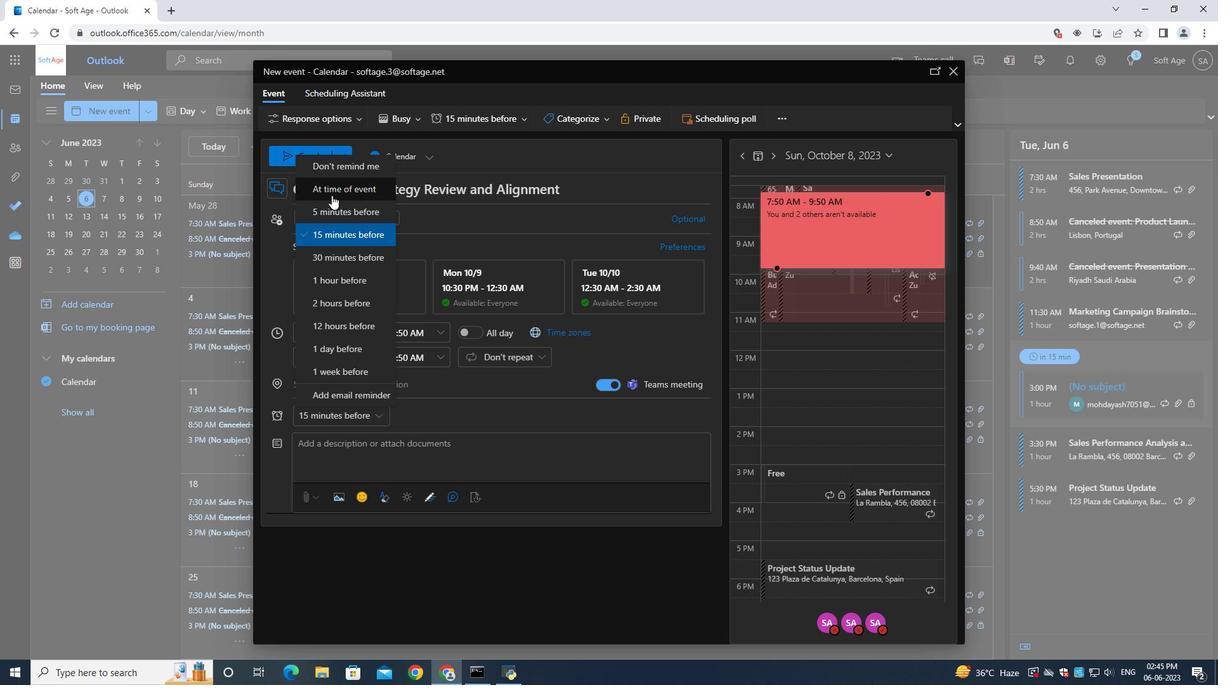 
Action: Mouse pressed left at (331, 193)
Screenshot: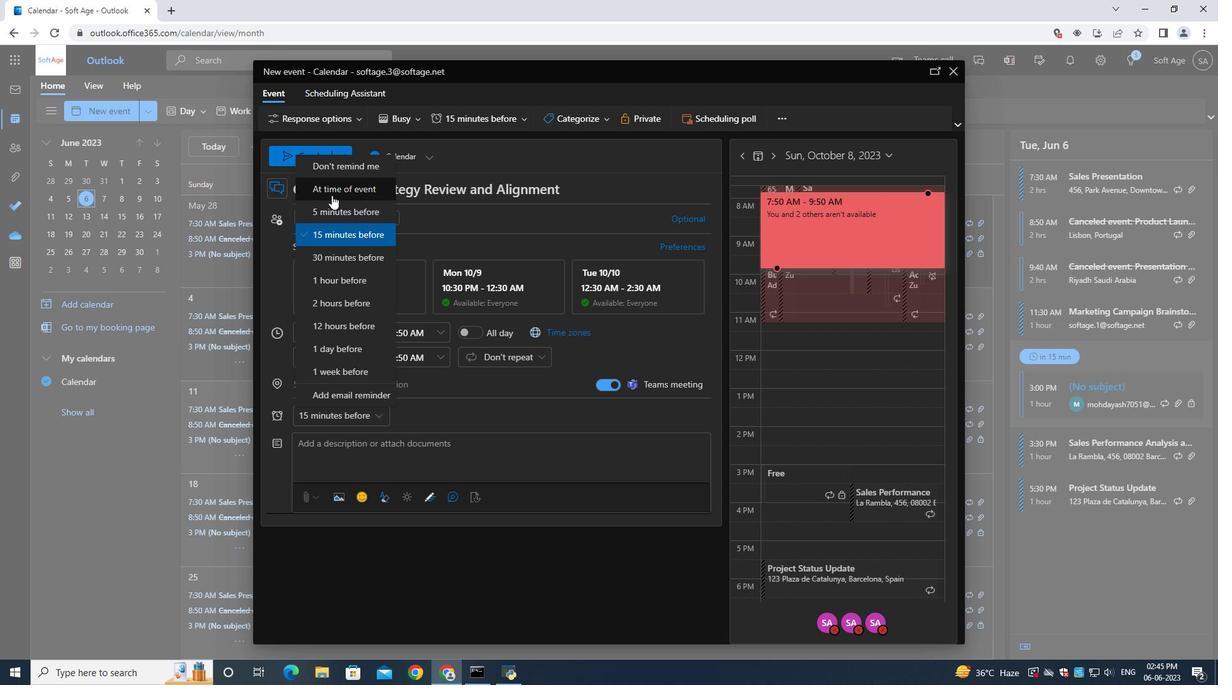 
Action: Mouse moved to (305, 152)
Screenshot: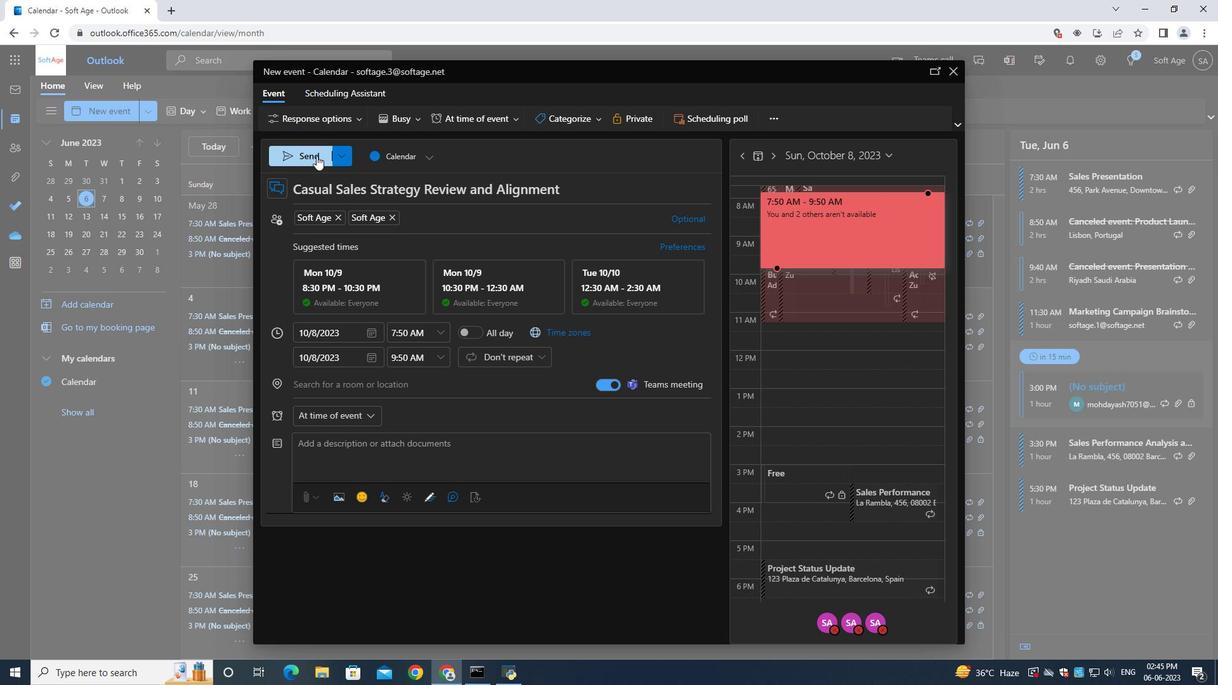 
Action: Mouse pressed left at (305, 152)
Screenshot: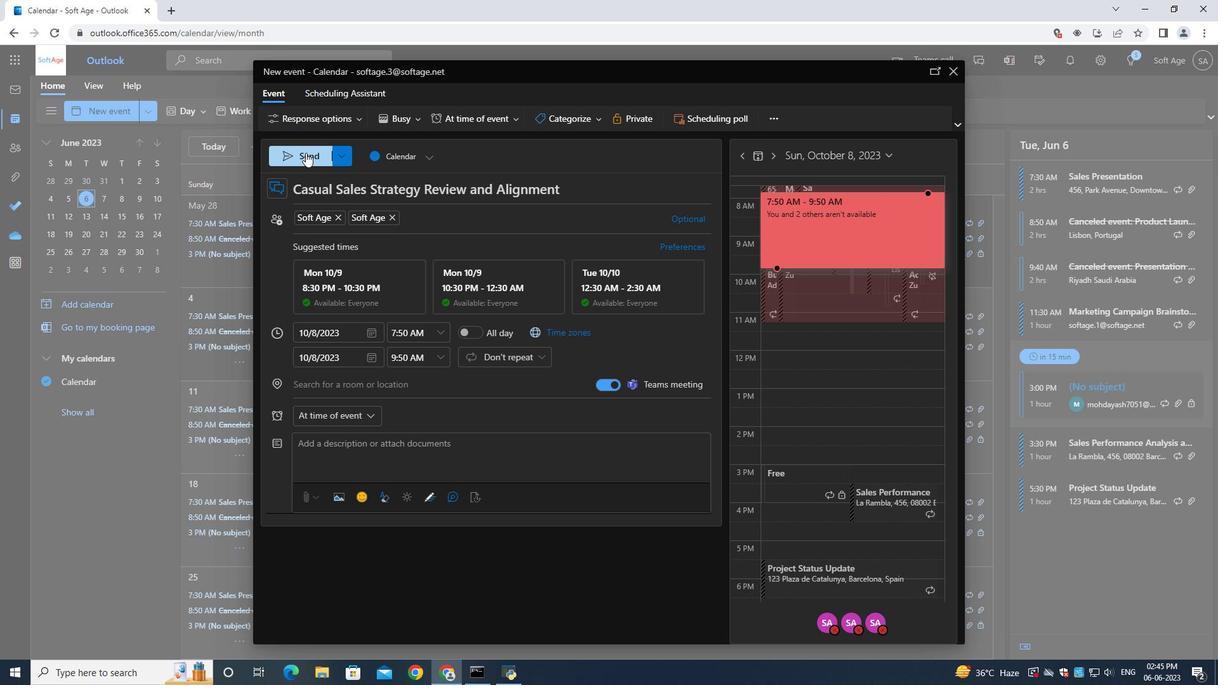 
Action: Mouse moved to (416, 175)
Screenshot: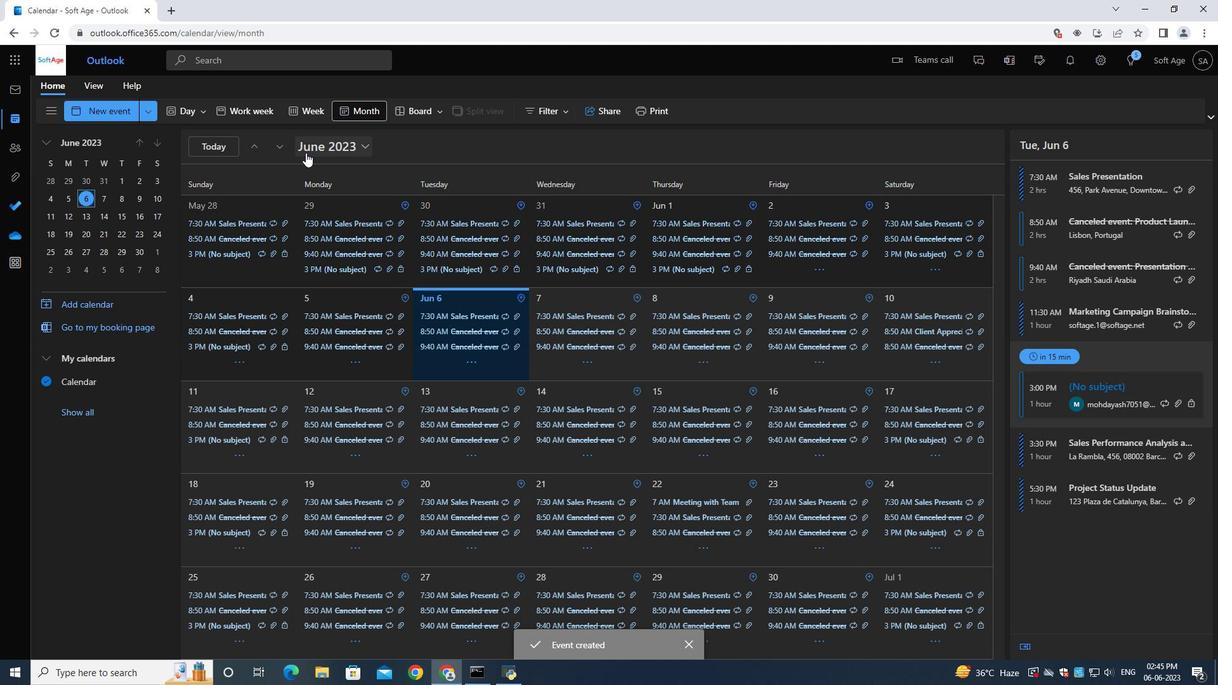 
